 Task: Add the task  Create a new online platform for online art sales to the section DevOps Automation Sprint in the project ArchBridge and add a Due Date to the respective task as 2024/02/16
Action: Mouse moved to (1150, 613)
Screenshot: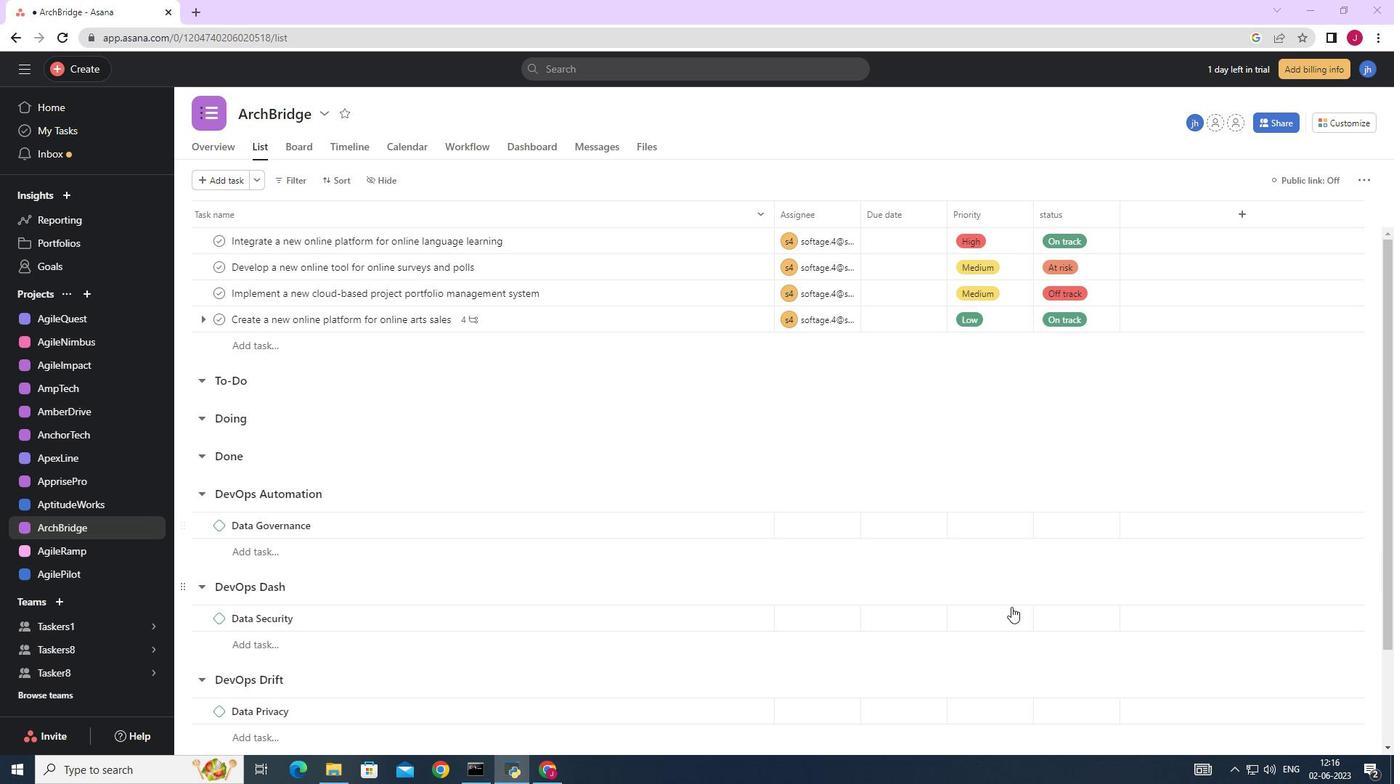 
Action: Mouse scrolled (1150, 614) with delta (0, 0)
Screenshot: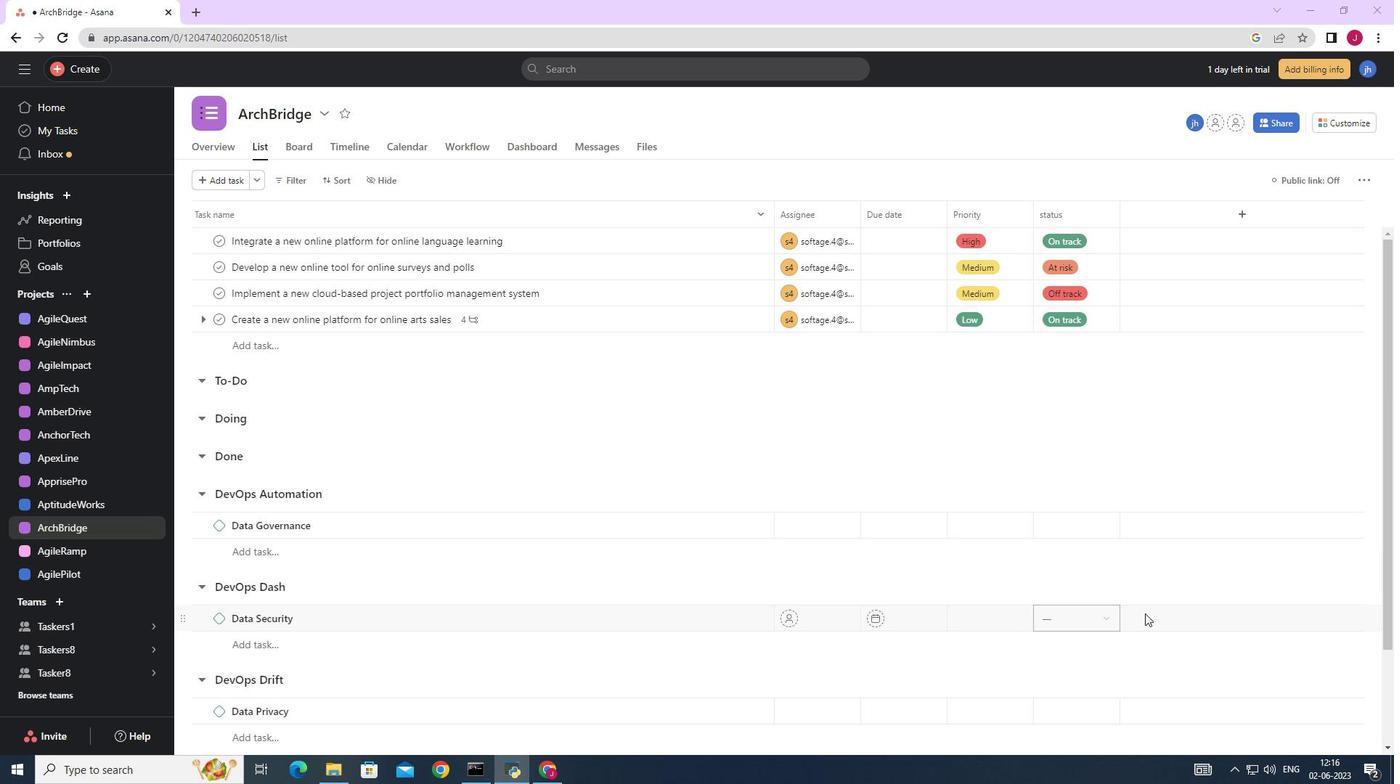 
Action: Mouse moved to (1150, 614)
Screenshot: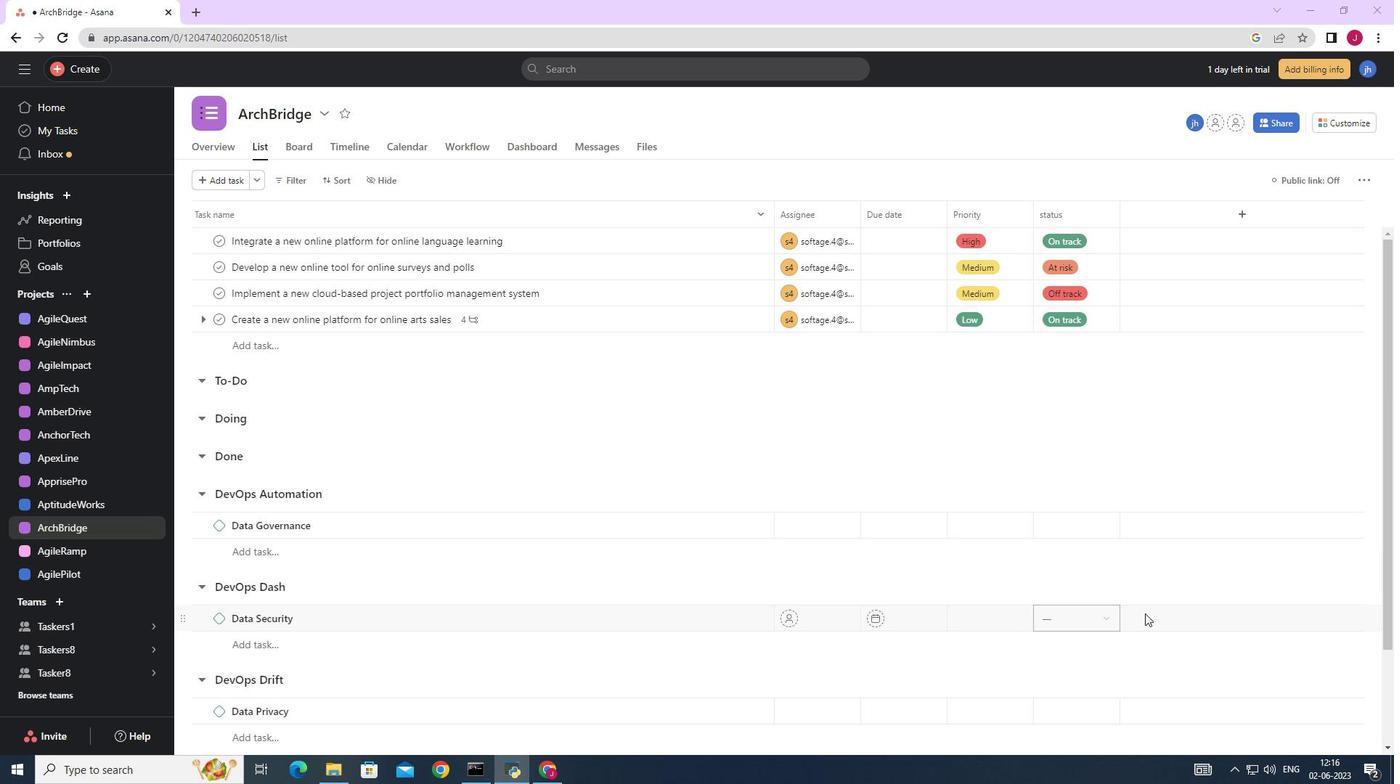 
Action: Mouse scrolled (1150, 615) with delta (0, 0)
Screenshot: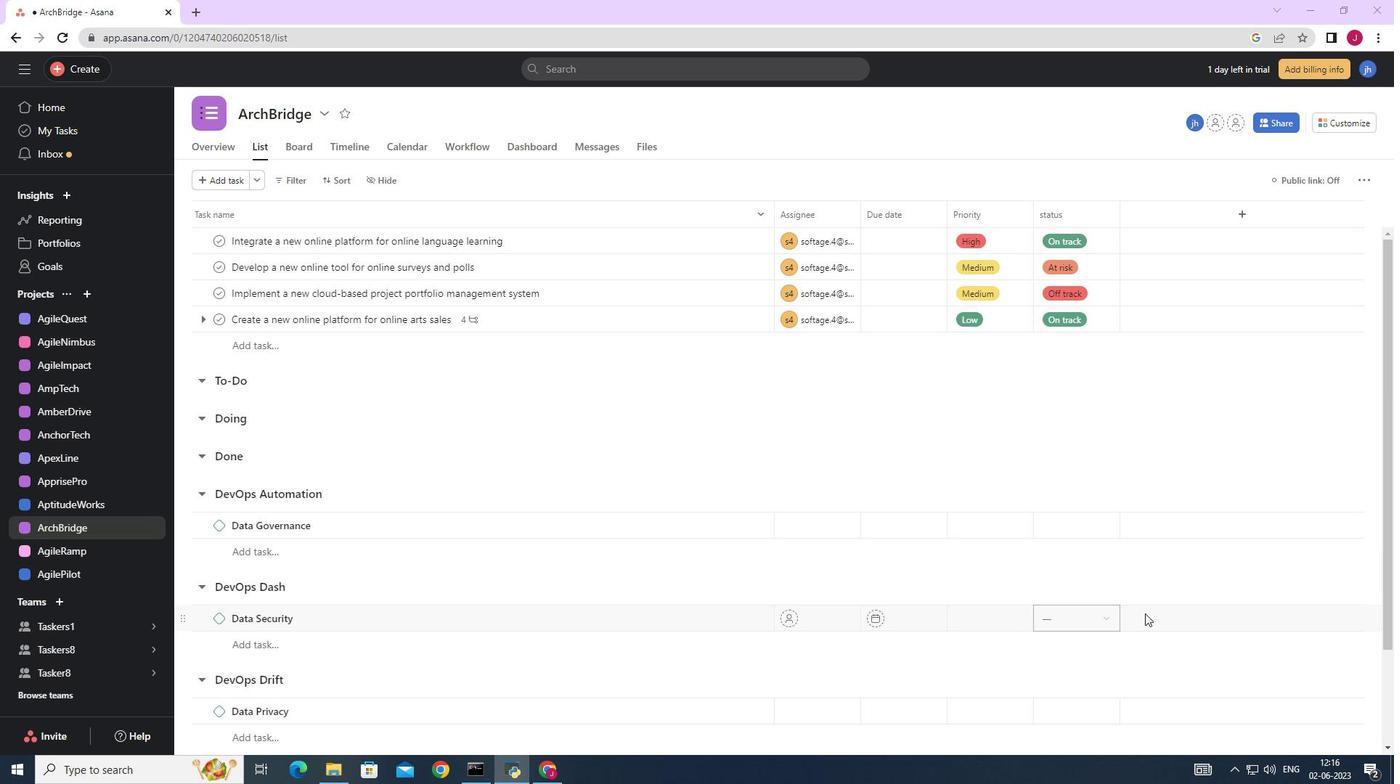 
Action: Mouse moved to (1149, 614)
Screenshot: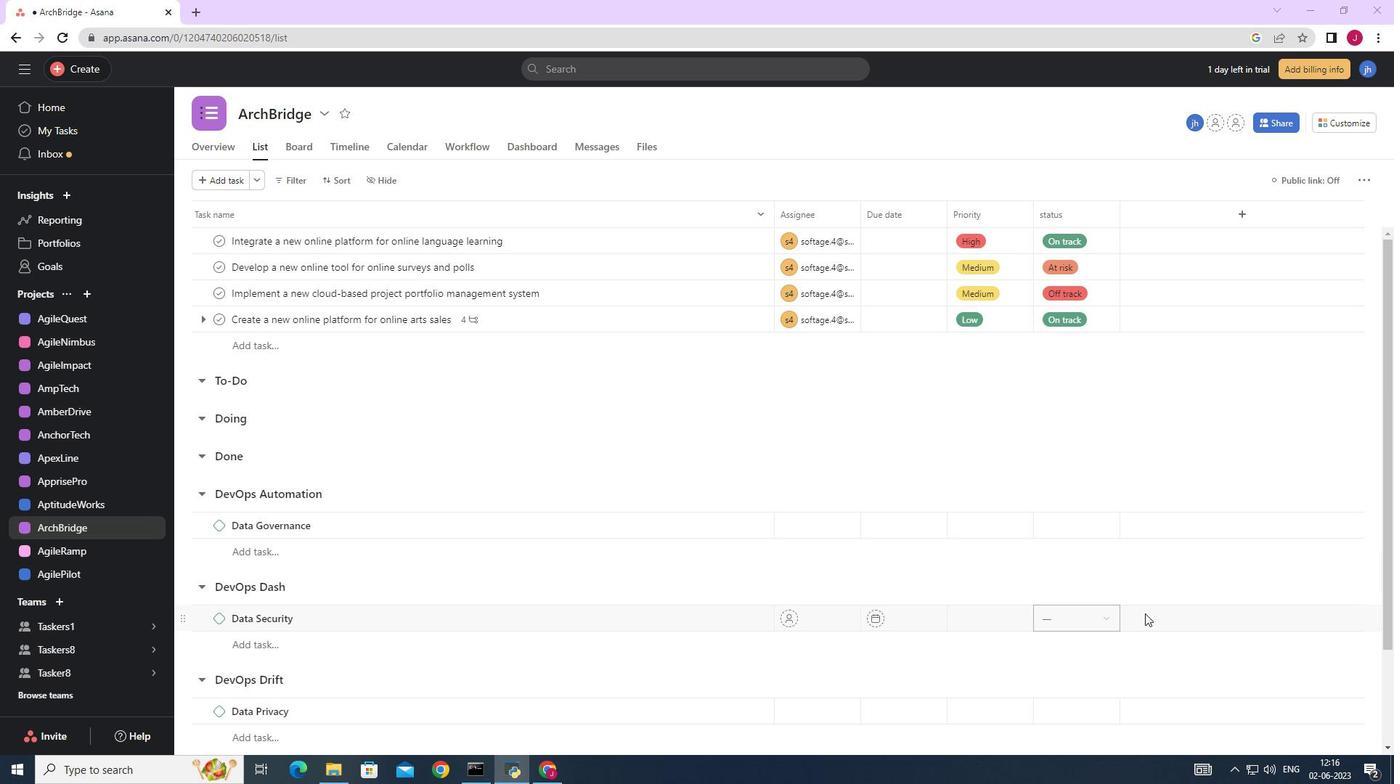 
Action: Mouse scrolled (1149, 615) with delta (0, 0)
Screenshot: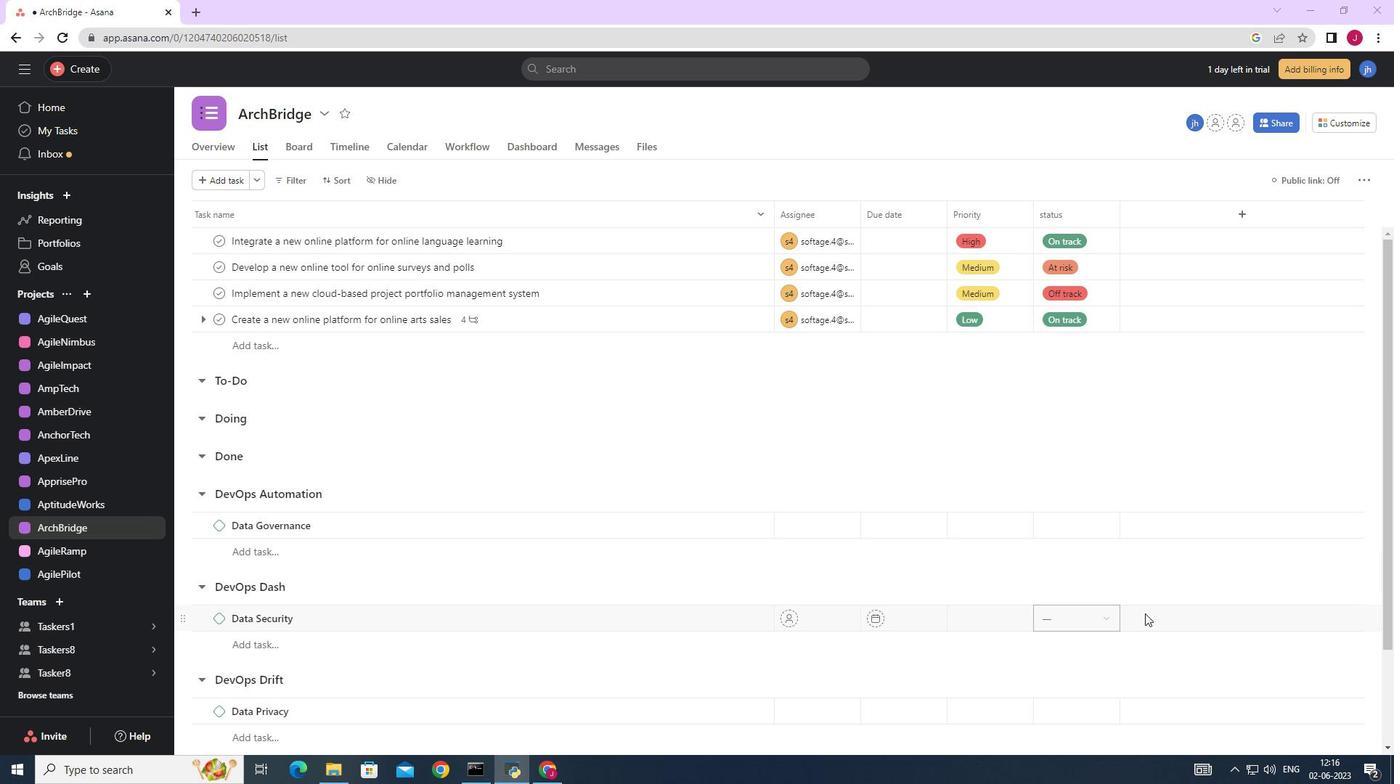 
Action: Mouse moved to (1049, 574)
Screenshot: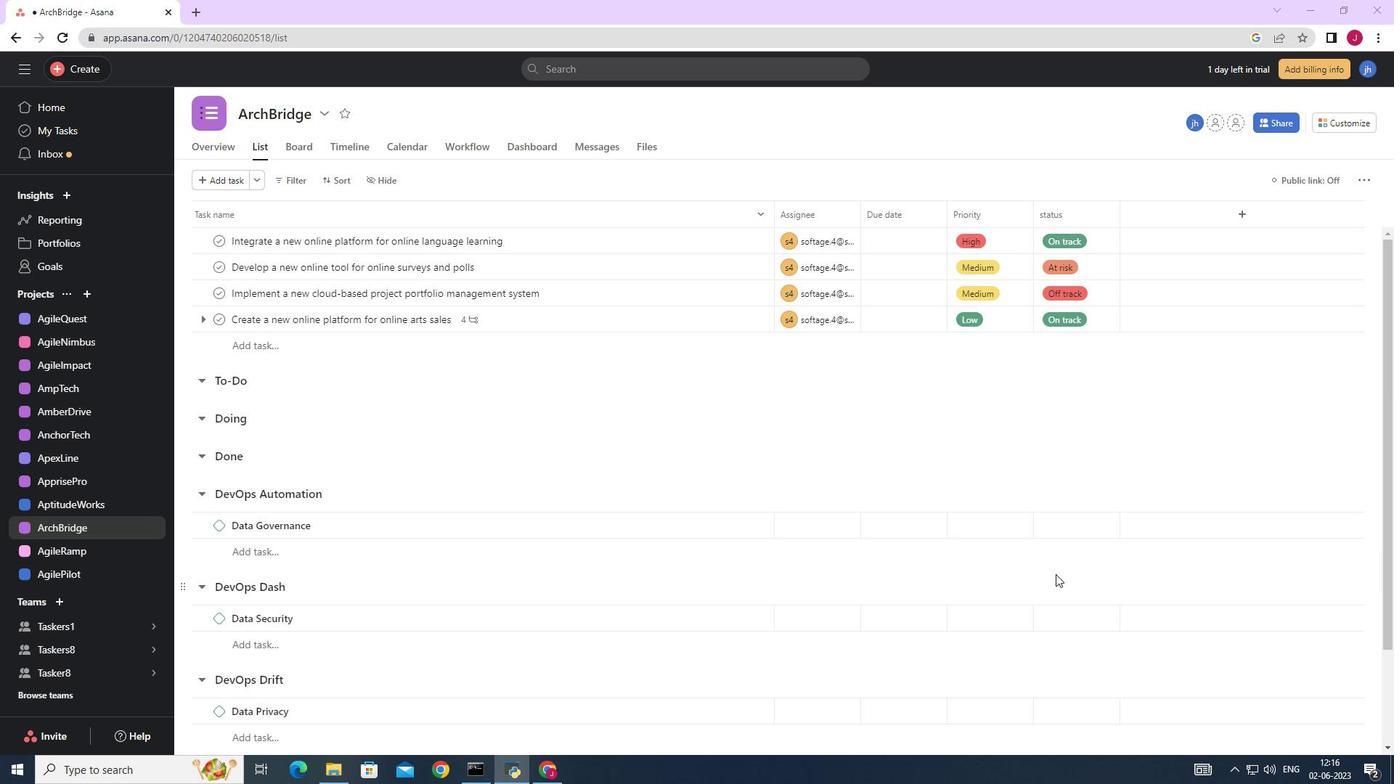 
Action: Mouse scrolled (1049, 573) with delta (0, 0)
Screenshot: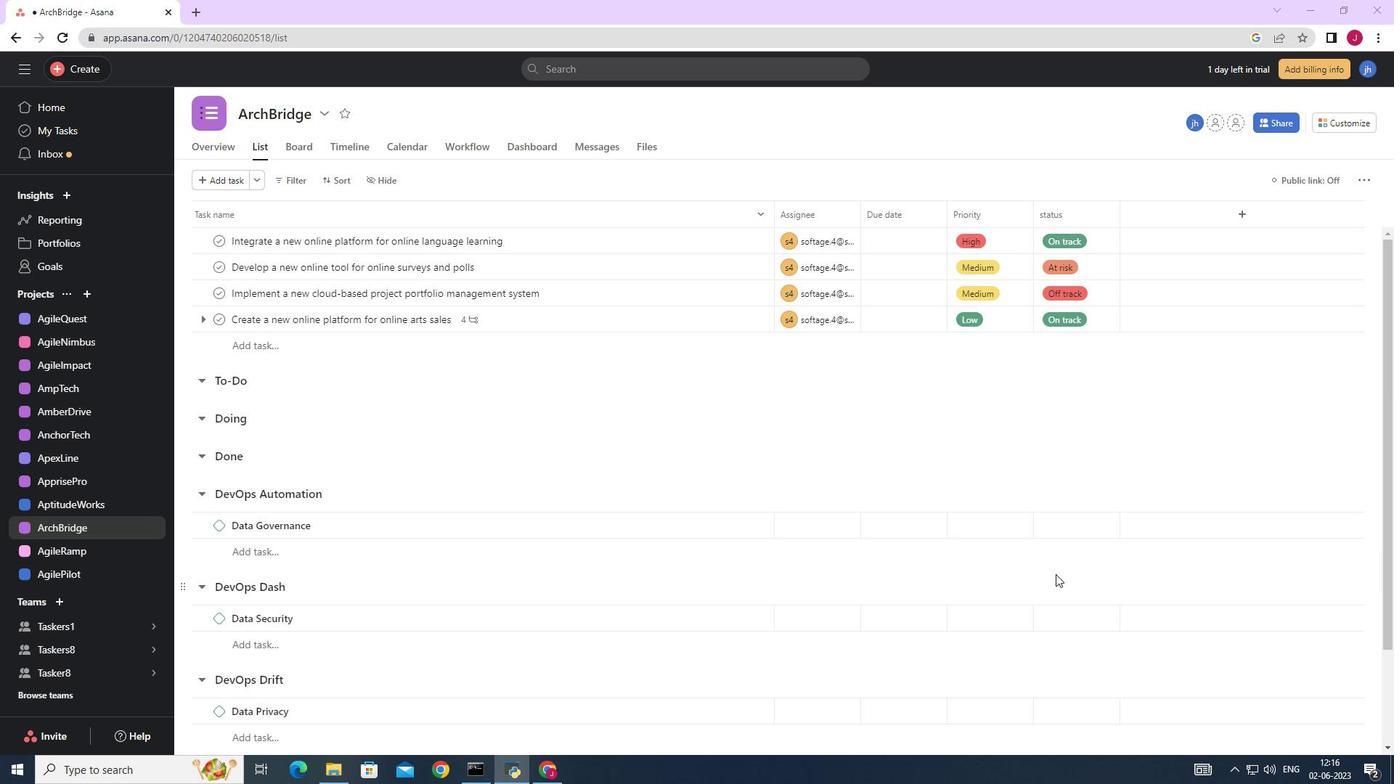 
Action: Mouse scrolled (1049, 573) with delta (0, 0)
Screenshot: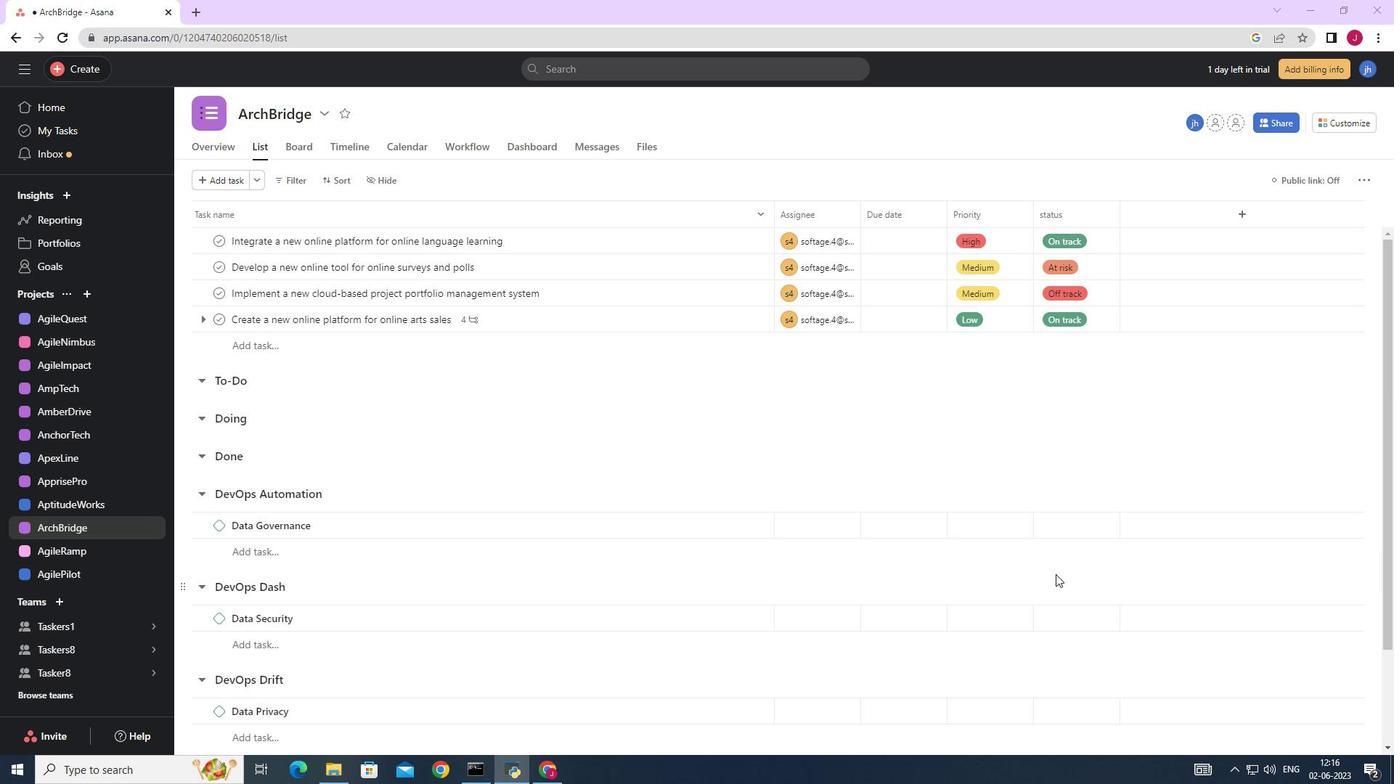 
Action: Mouse scrolled (1049, 573) with delta (0, 0)
Screenshot: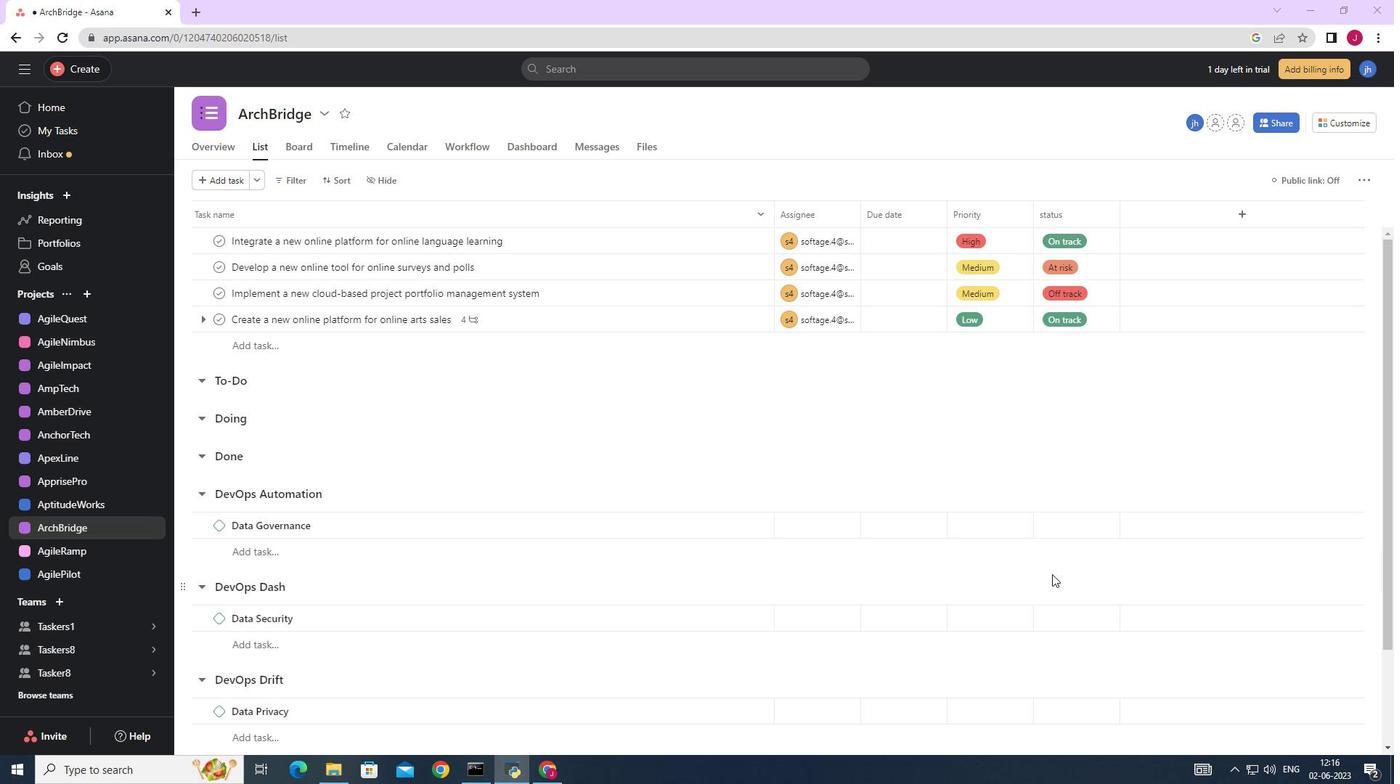 
Action: Mouse scrolled (1049, 573) with delta (0, 0)
Screenshot: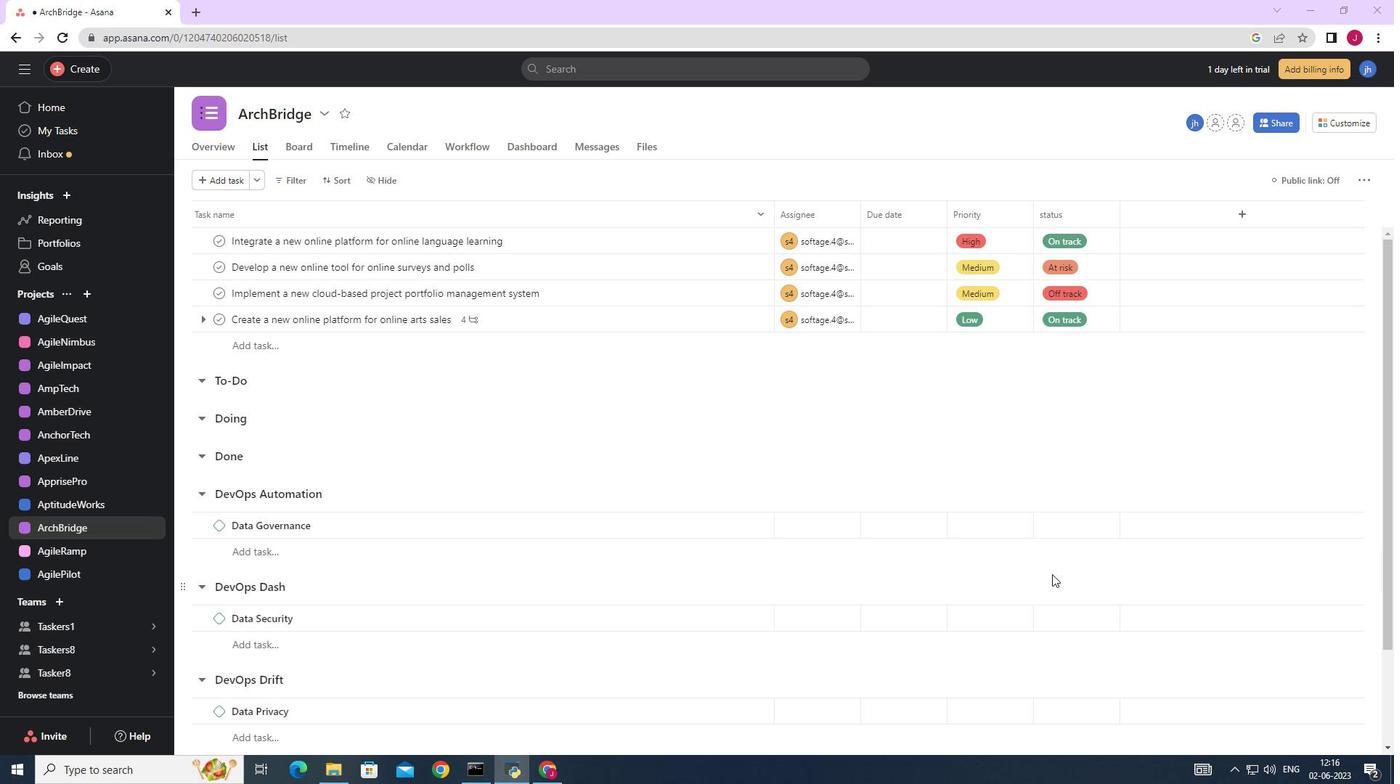 
Action: Mouse moved to (727, 554)
Screenshot: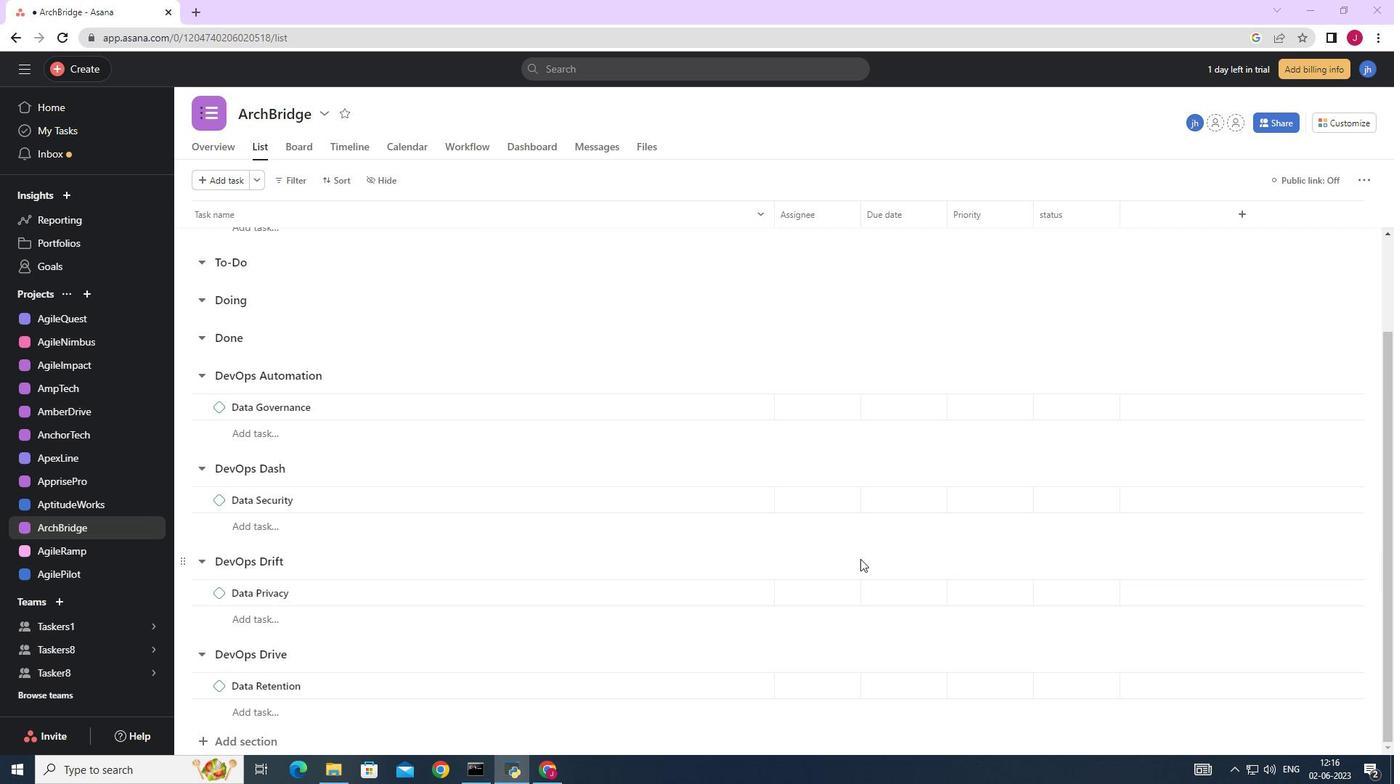 
Action: Mouse scrolled (727, 555) with delta (0, 0)
Screenshot: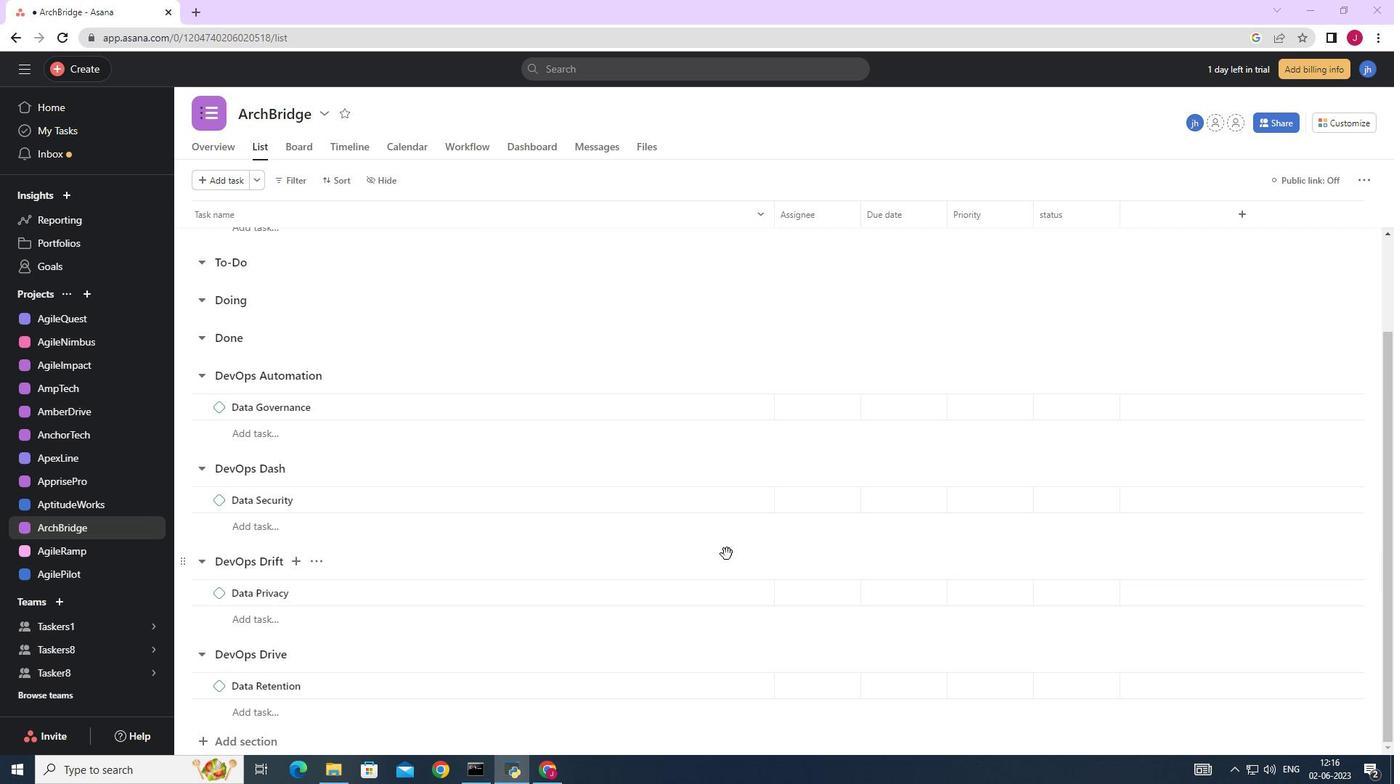 
Action: Mouse scrolled (727, 555) with delta (0, 0)
Screenshot: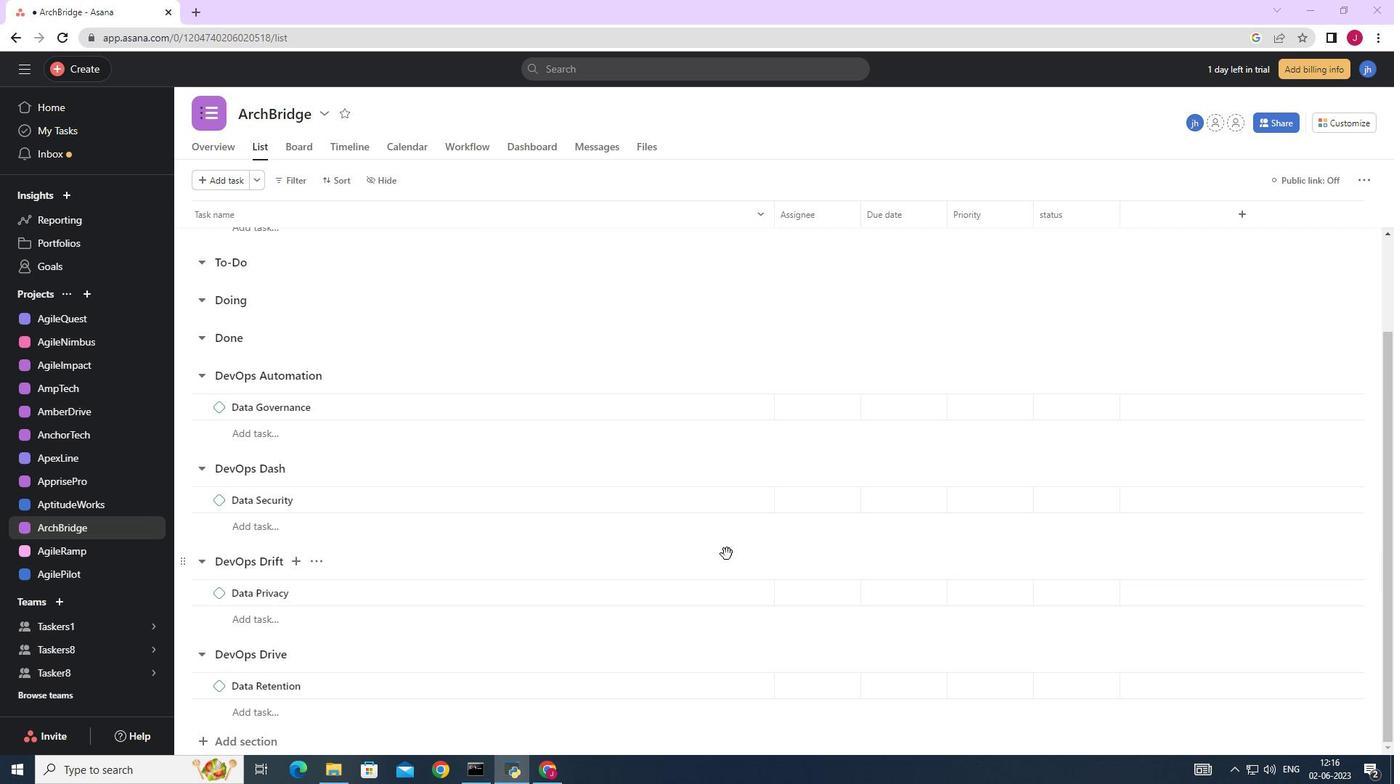 
Action: Mouse scrolled (727, 555) with delta (0, 0)
Screenshot: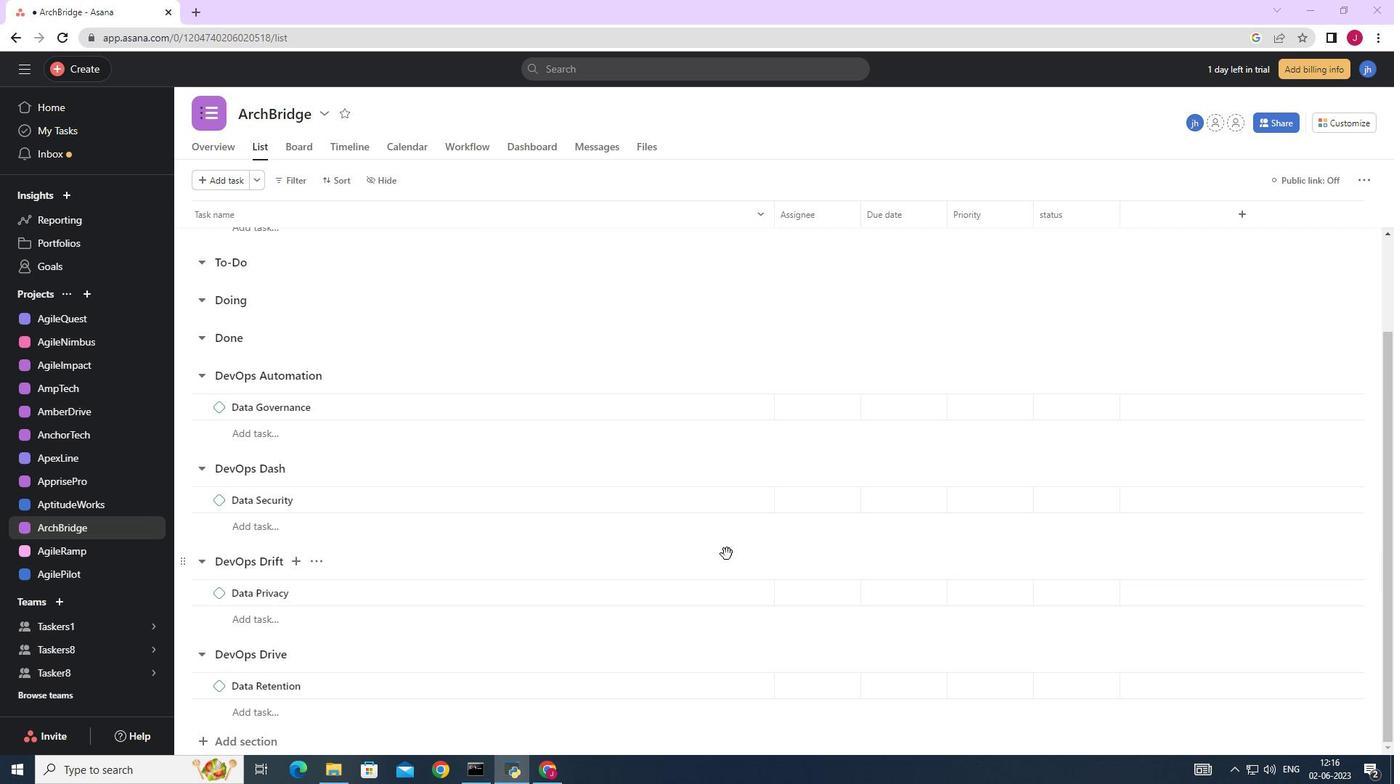 
Action: Mouse moved to (726, 554)
Screenshot: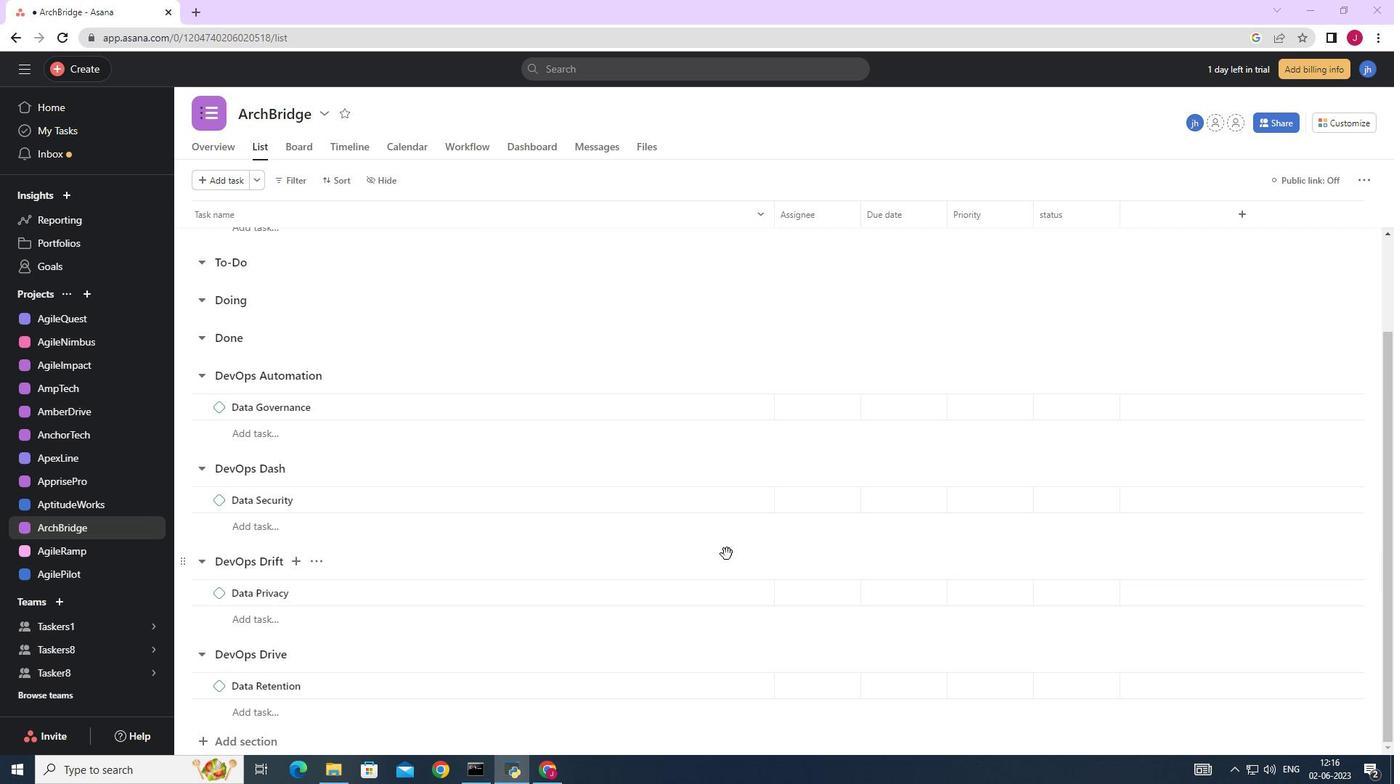 
Action: Mouse scrolled (726, 555) with delta (0, 0)
Screenshot: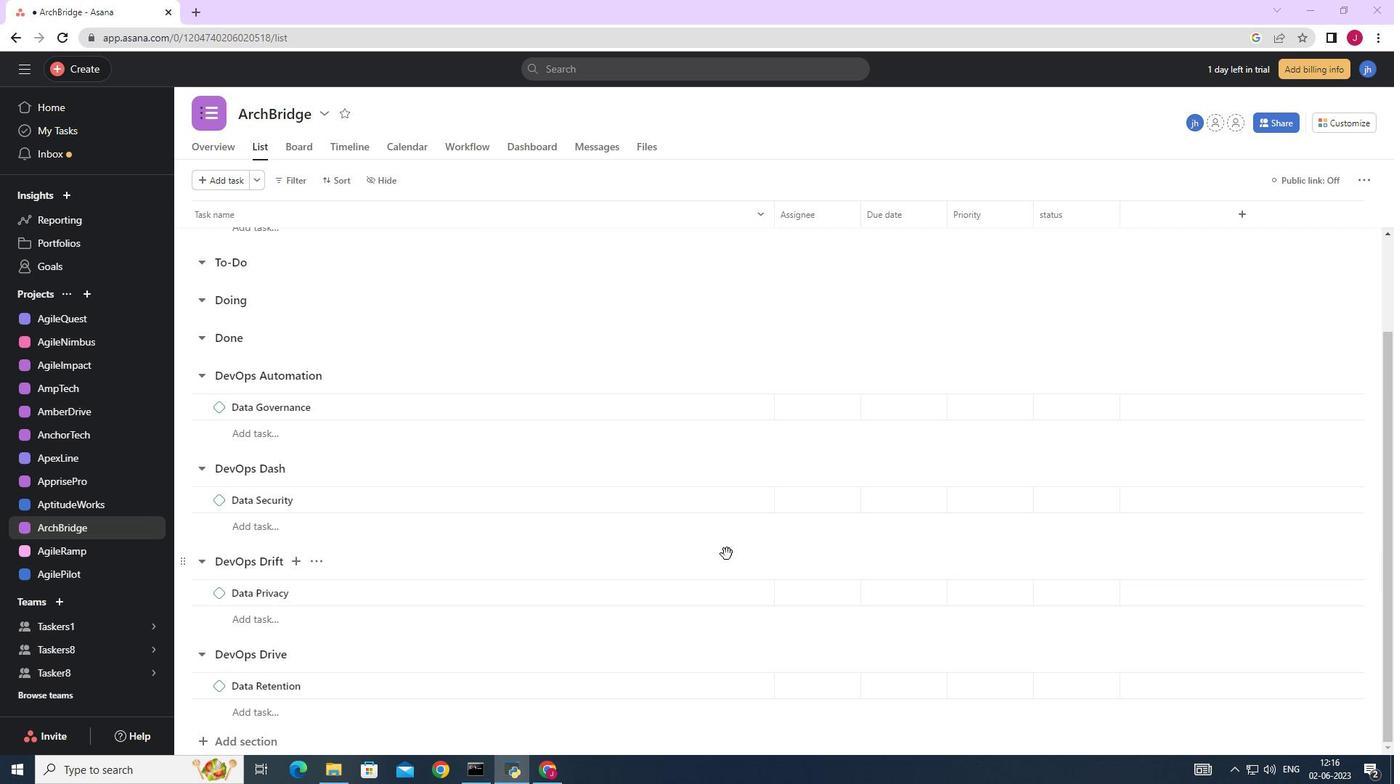 
Action: Mouse moved to (730, 319)
Screenshot: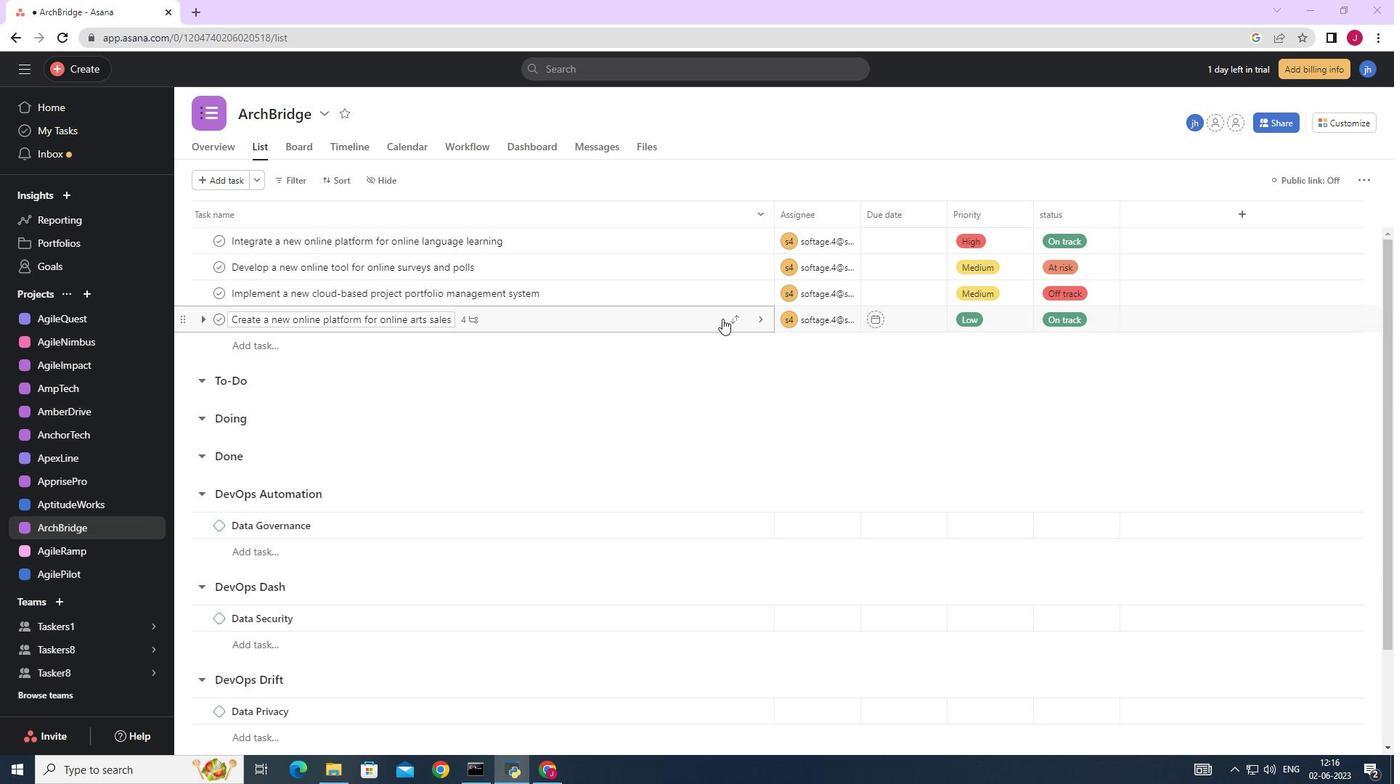 
Action: Mouse pressed left at (730, 319)
Screenshot: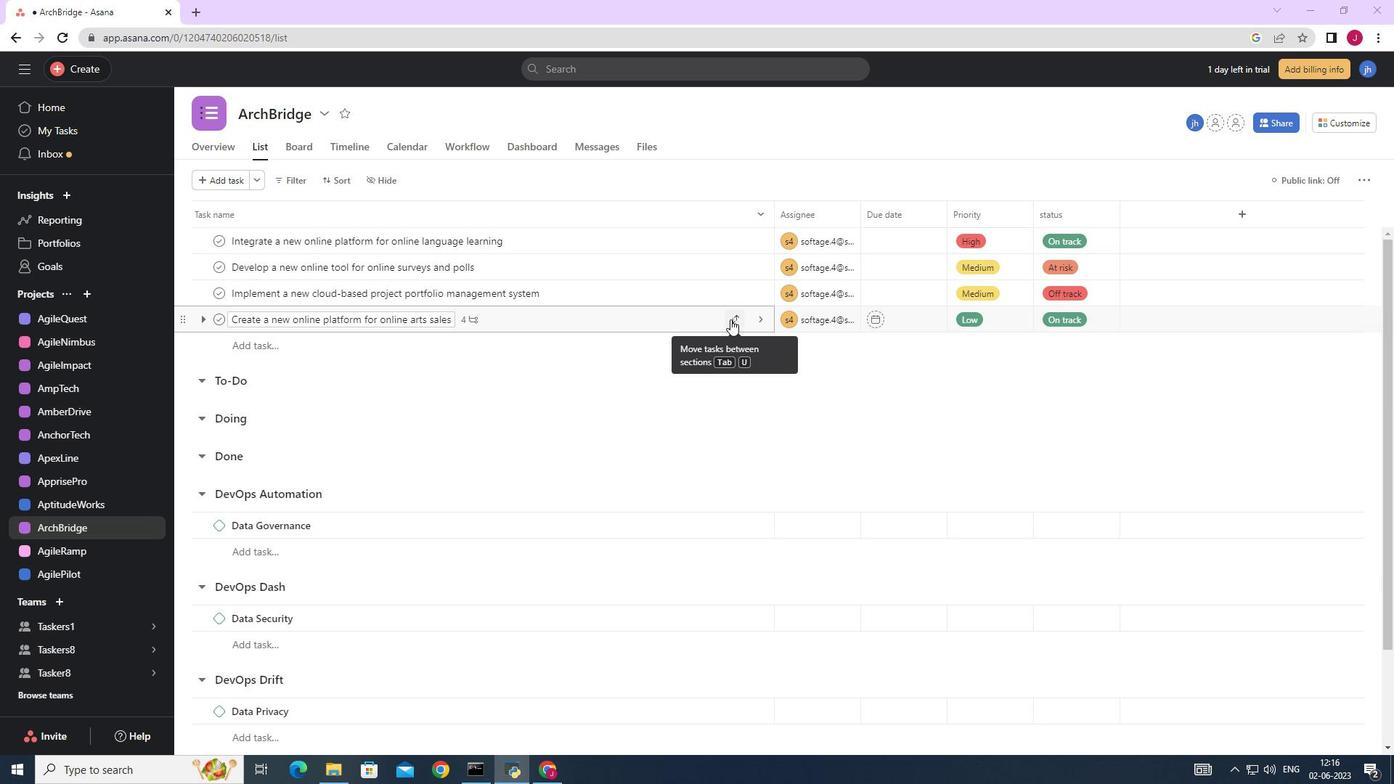 
Action: Mouse moved to (685, 480)
Screenshot: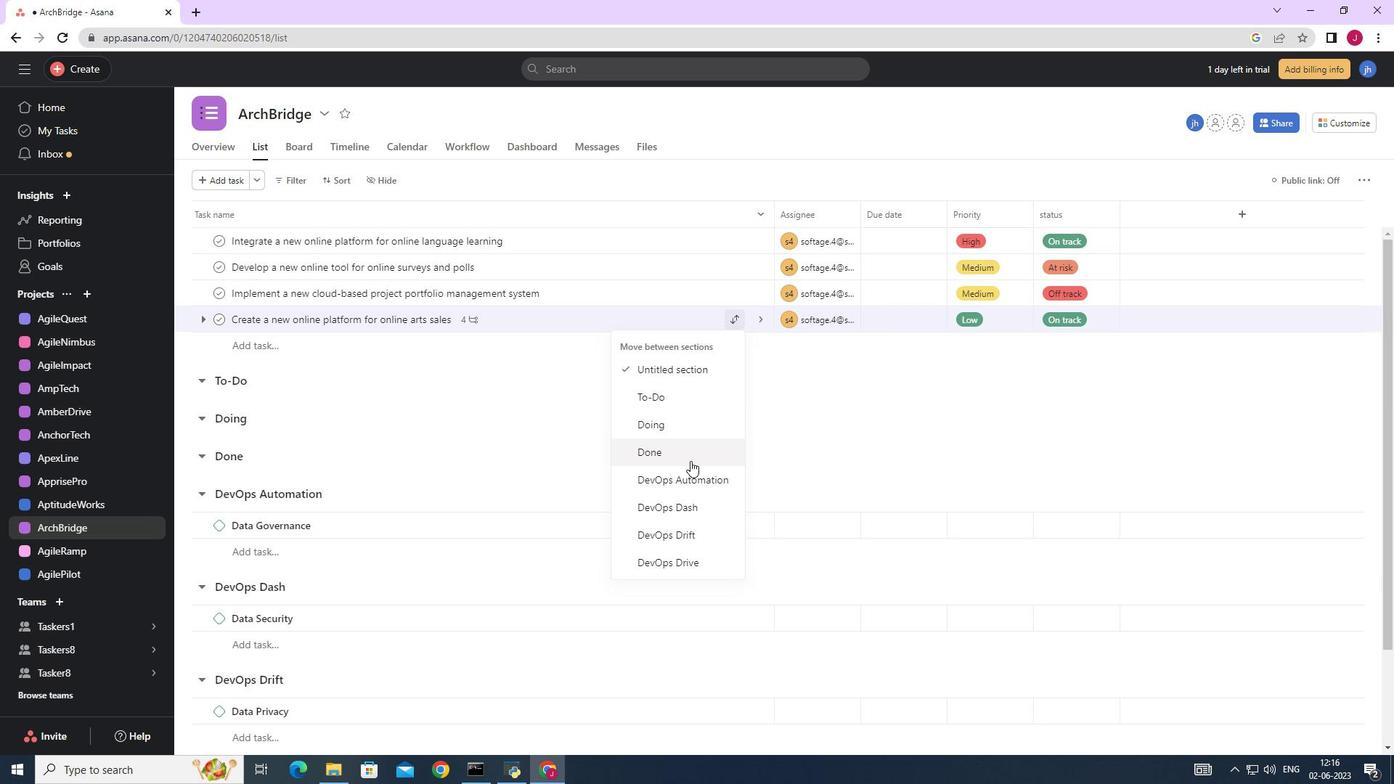 
Action: Mouse pressed left at (685, 480)
Screenshot: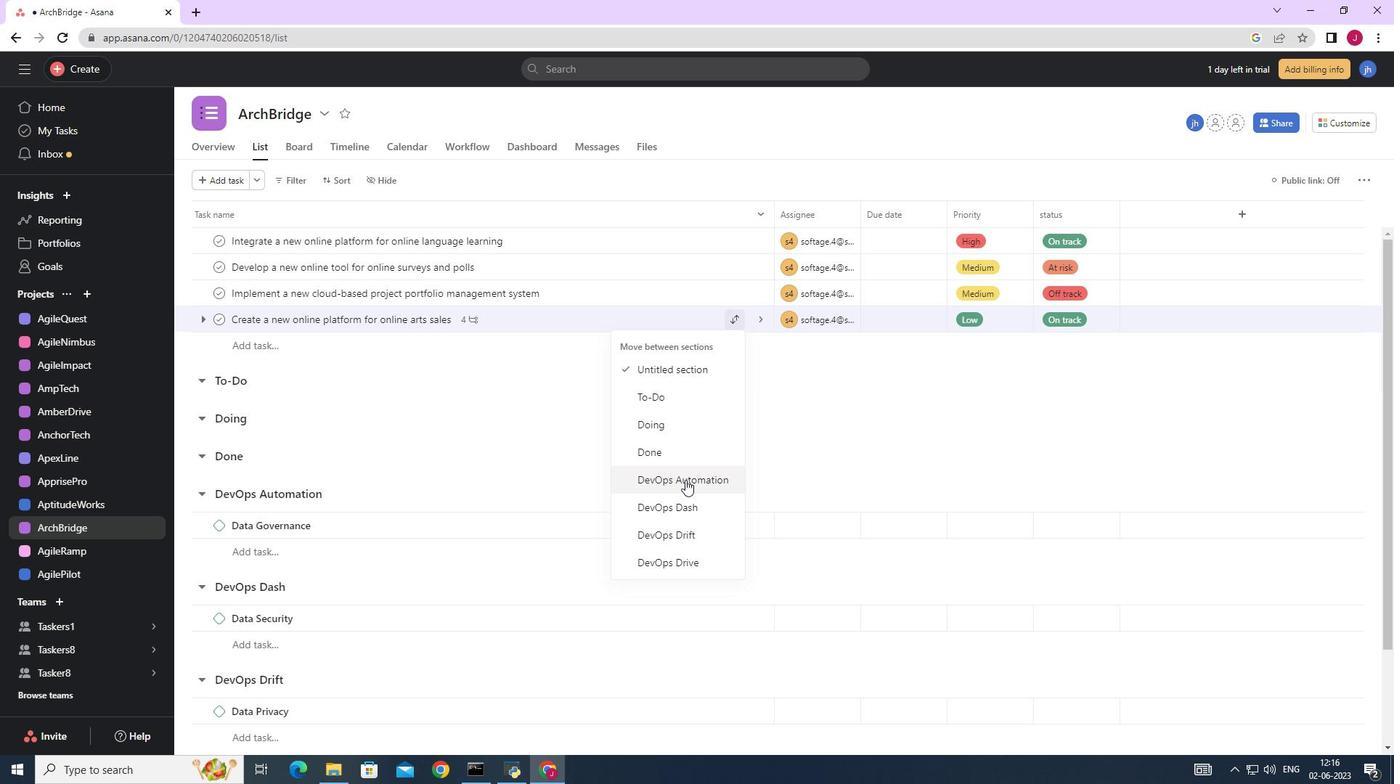 
Action: Mouse moved to (922, 501)
Screenshot: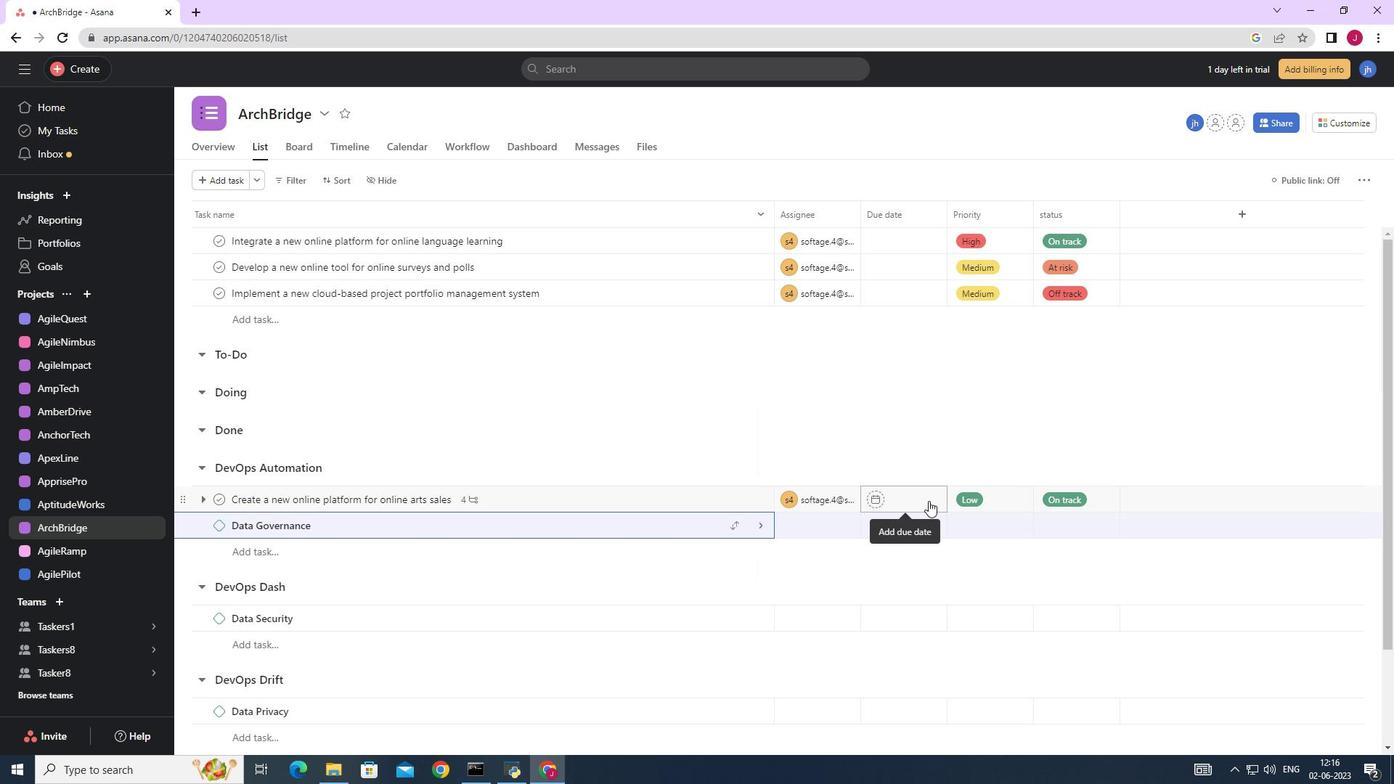 
Action: Mouse pressed left at (922, 501)
Screenshot: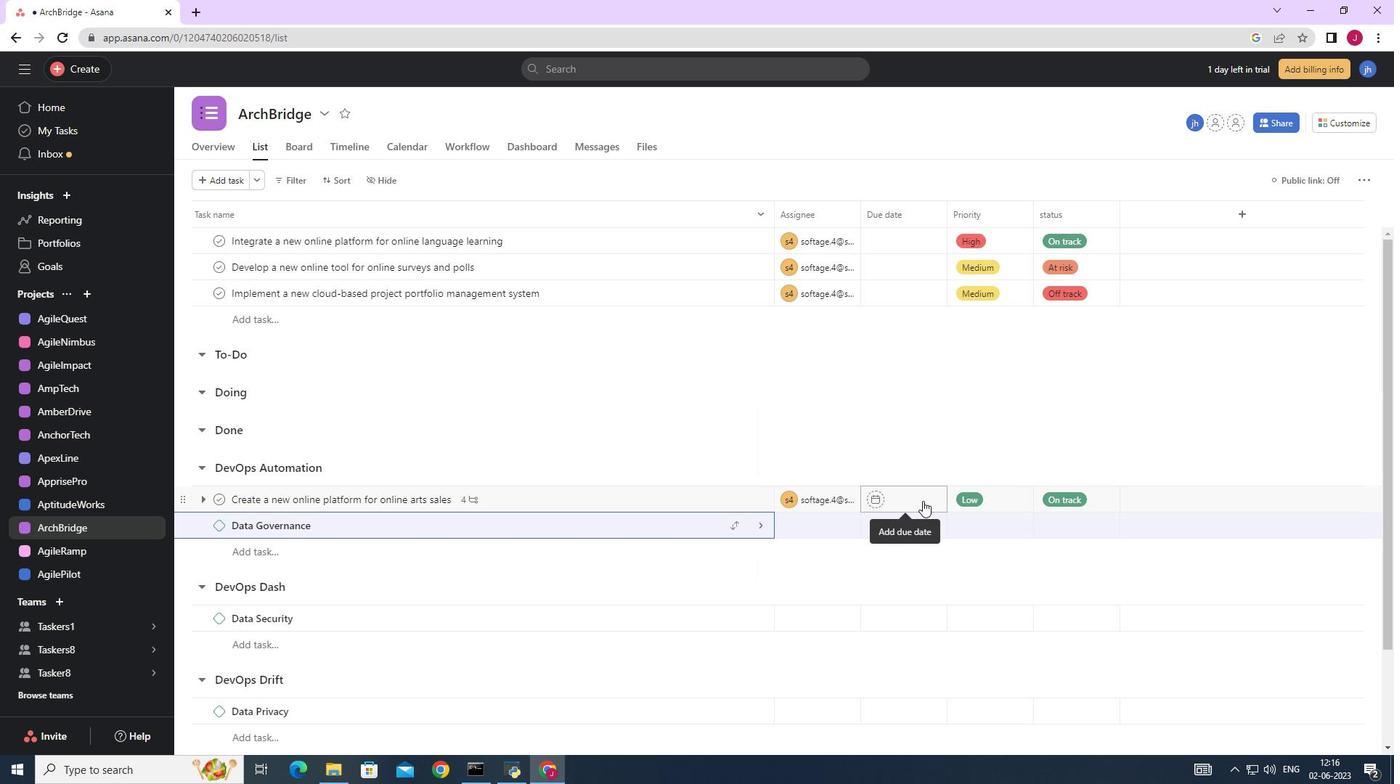 
Action: Mouse moved to (1056, 265)
Screenshot: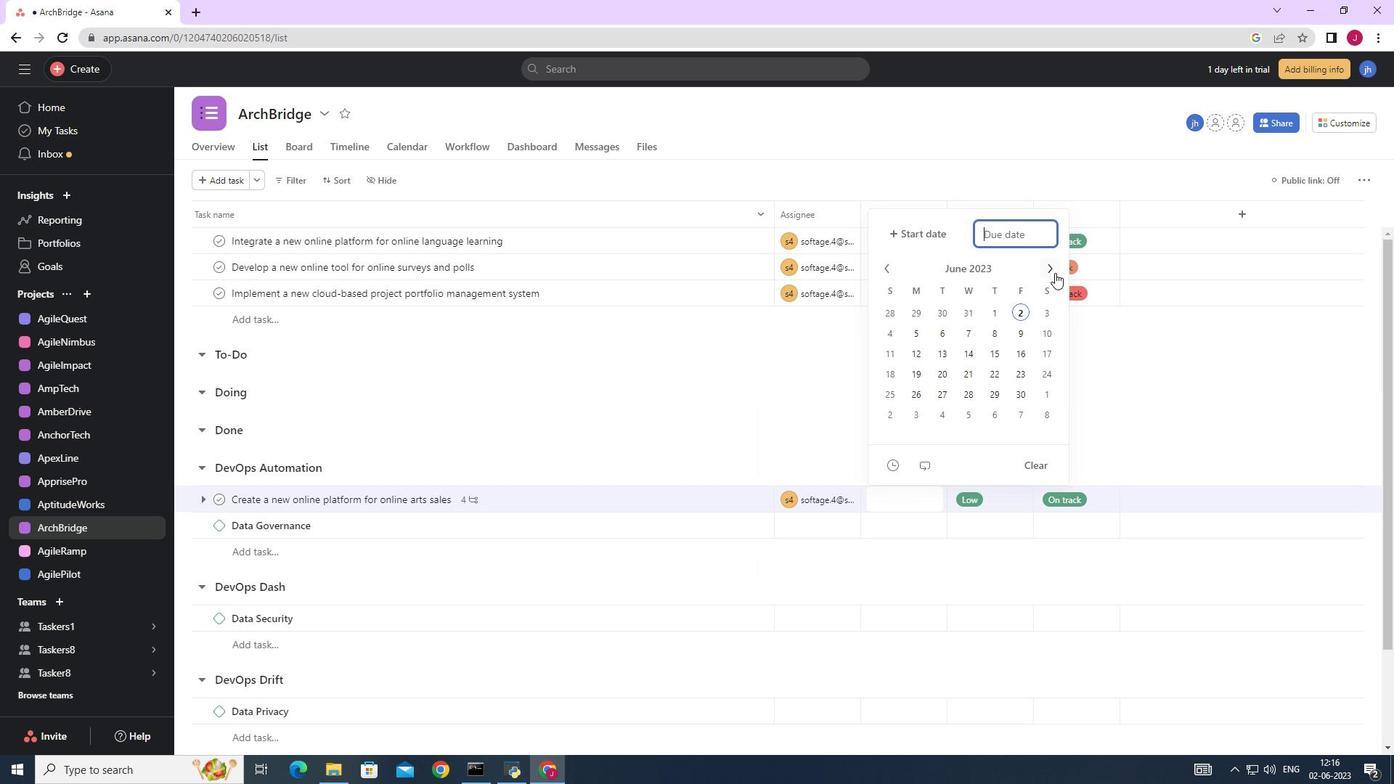 
Action: Mouse pressed left at (1056, 265)
Screenshot: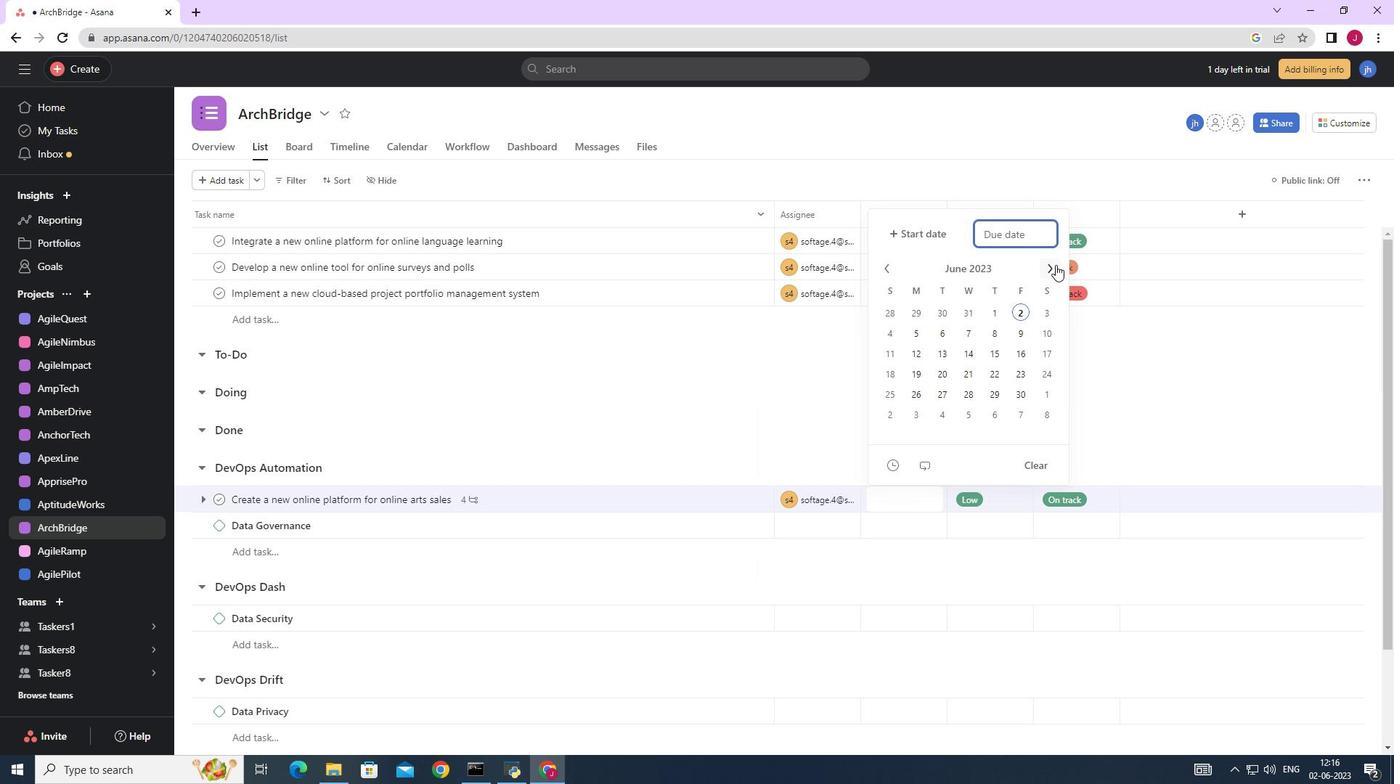 
Action: Mouse pressed left at (1056, 265)
Screenshot: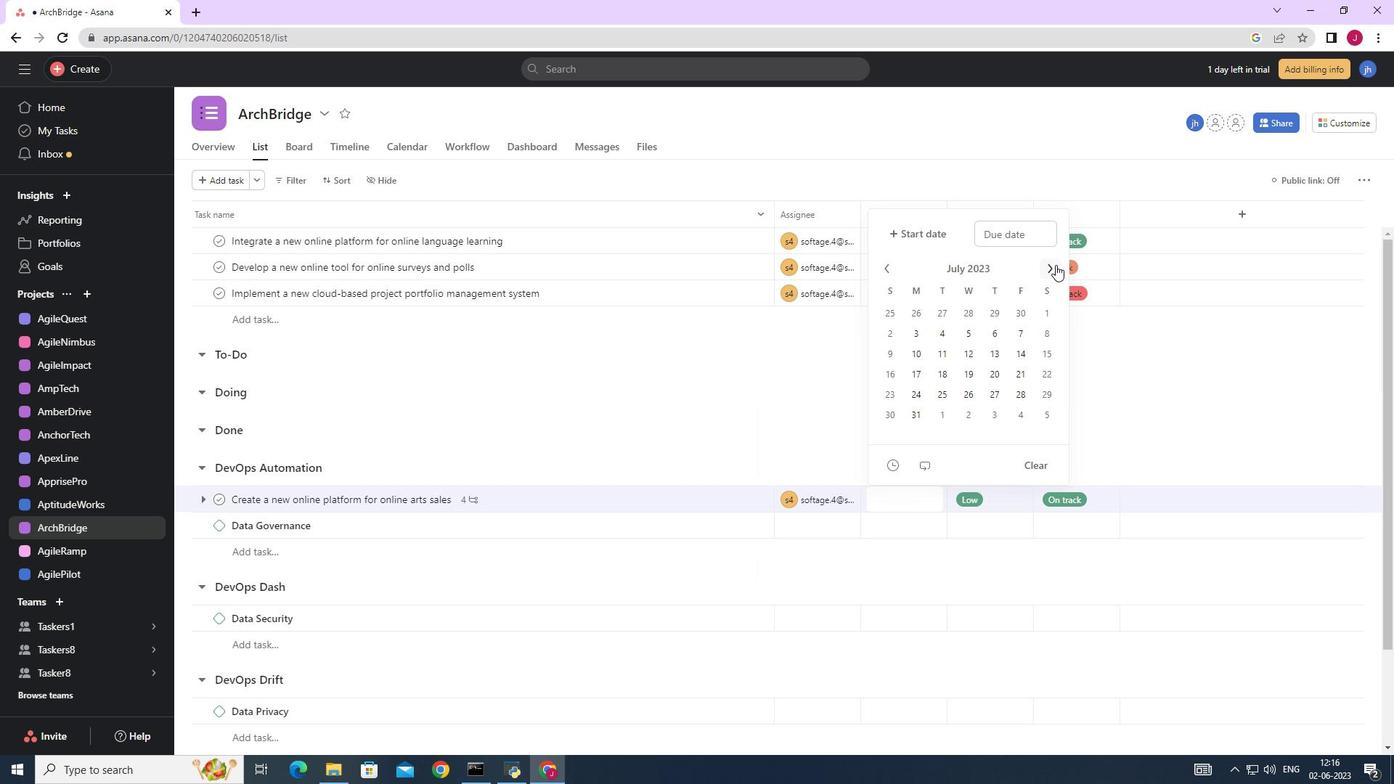 
Action: Mouse pressed left at (1056, 265)
Screenshot: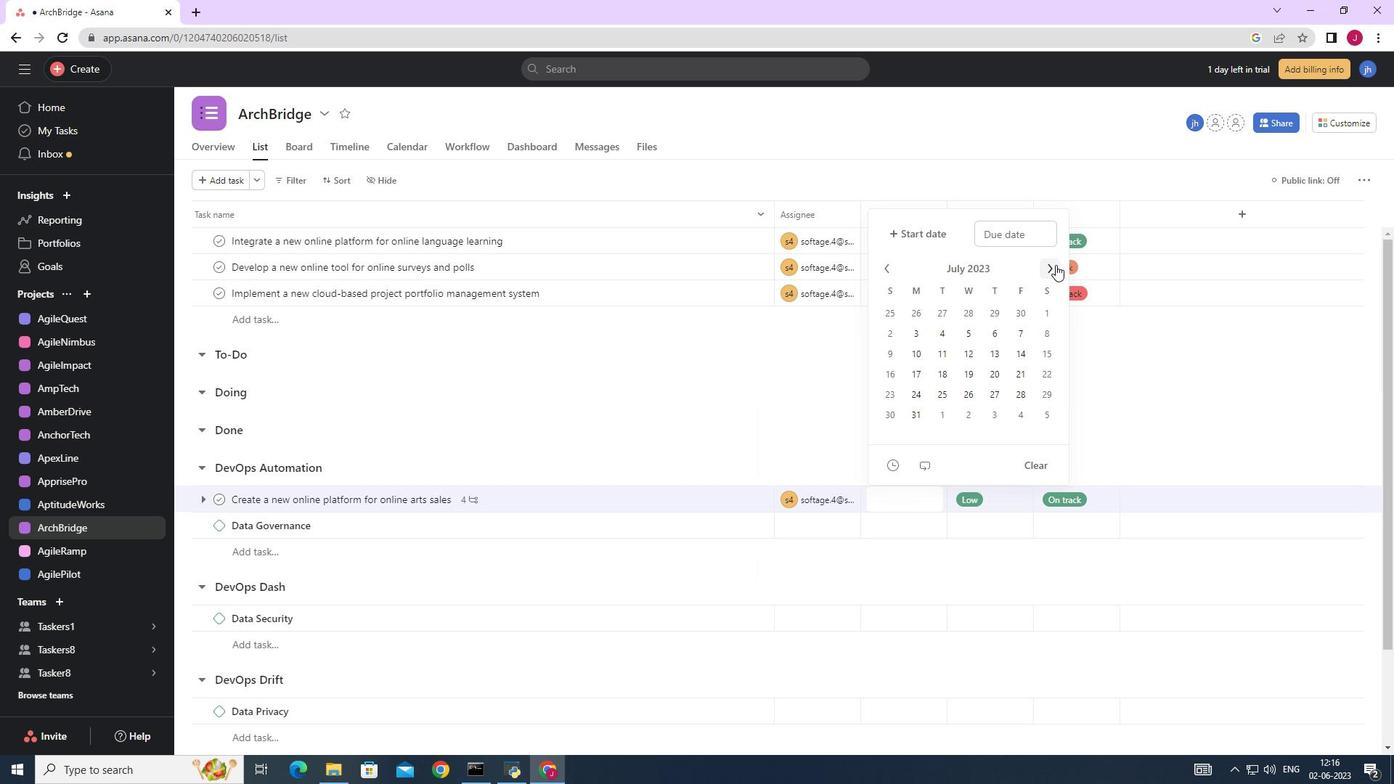 
Action: Mouse pressed left at (1056, 265)
Screenshot: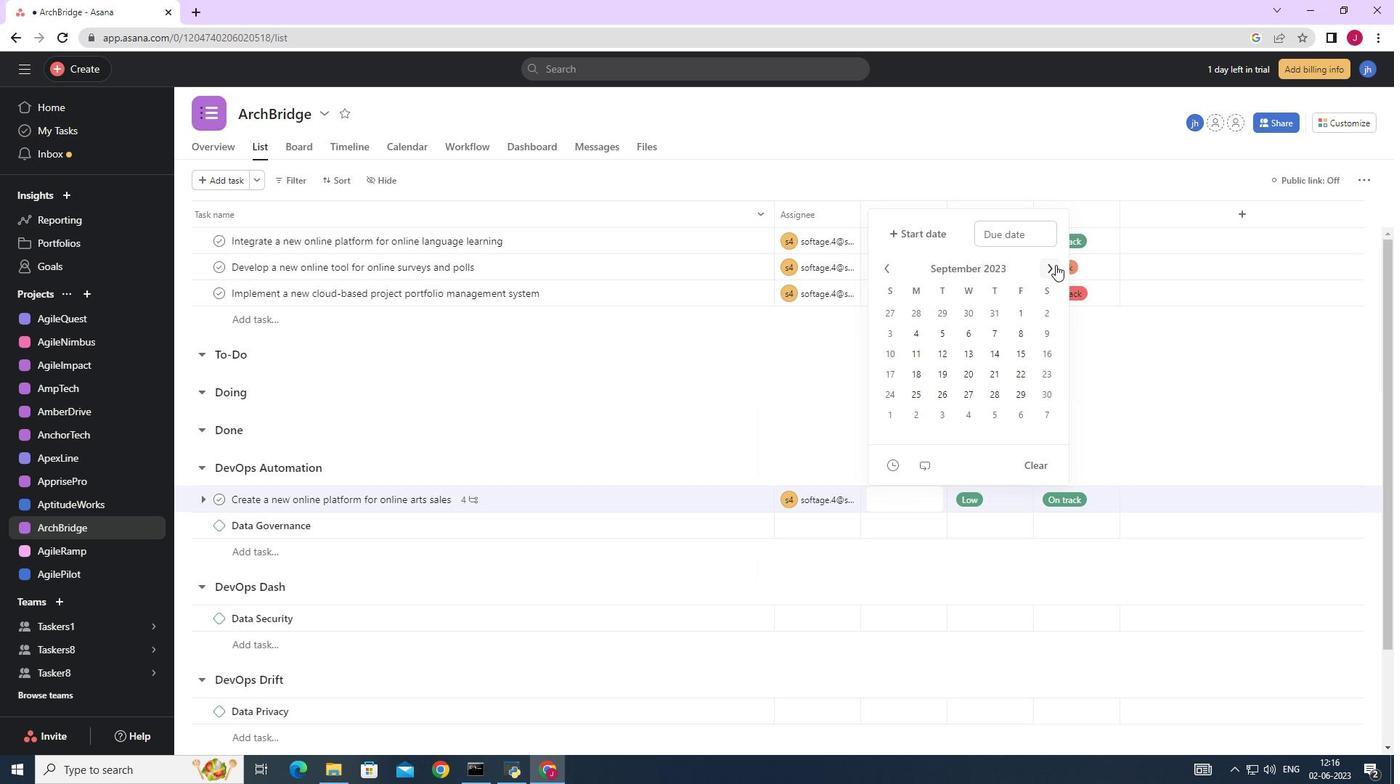 
Action: Mouse pressed left at (1056, 265)
Screenshot: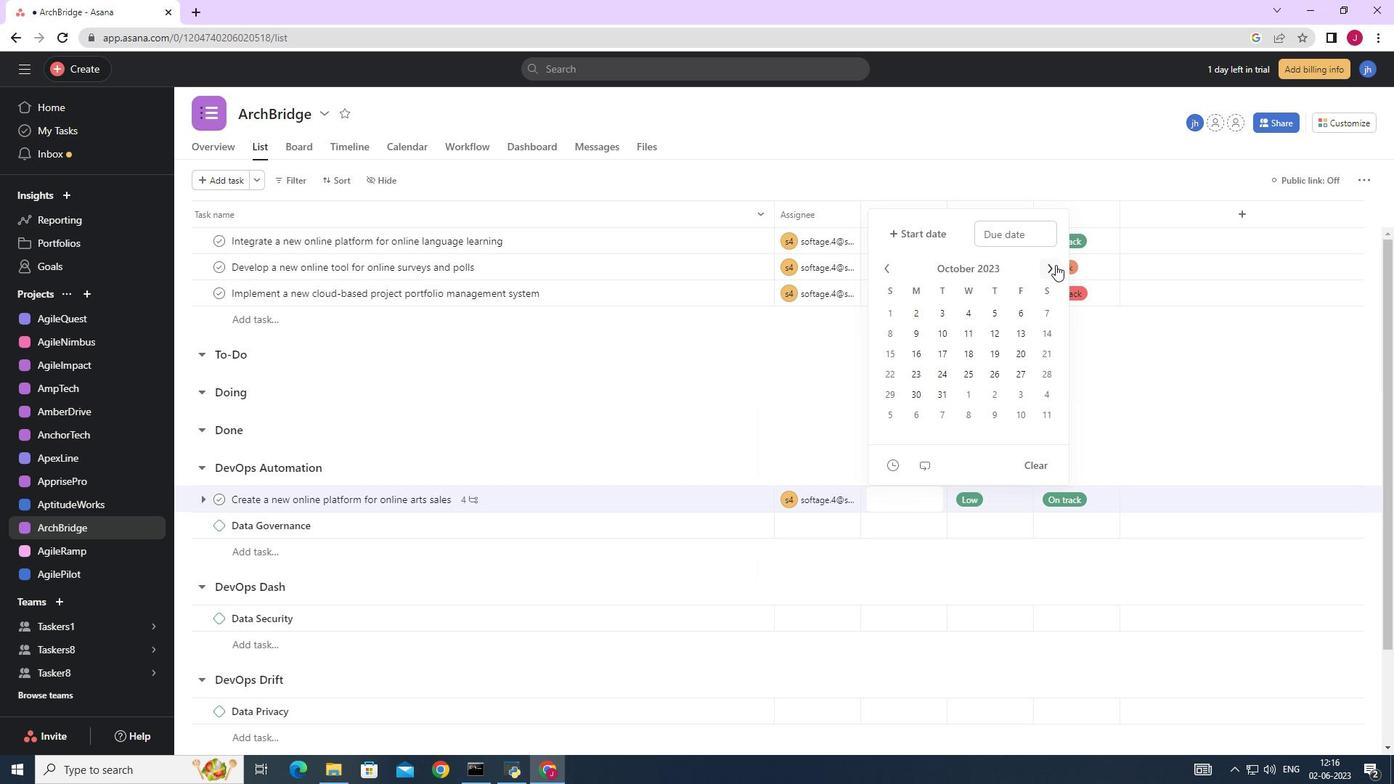 
Action: Mouse pressed left at (1056, 265)
Screenshot: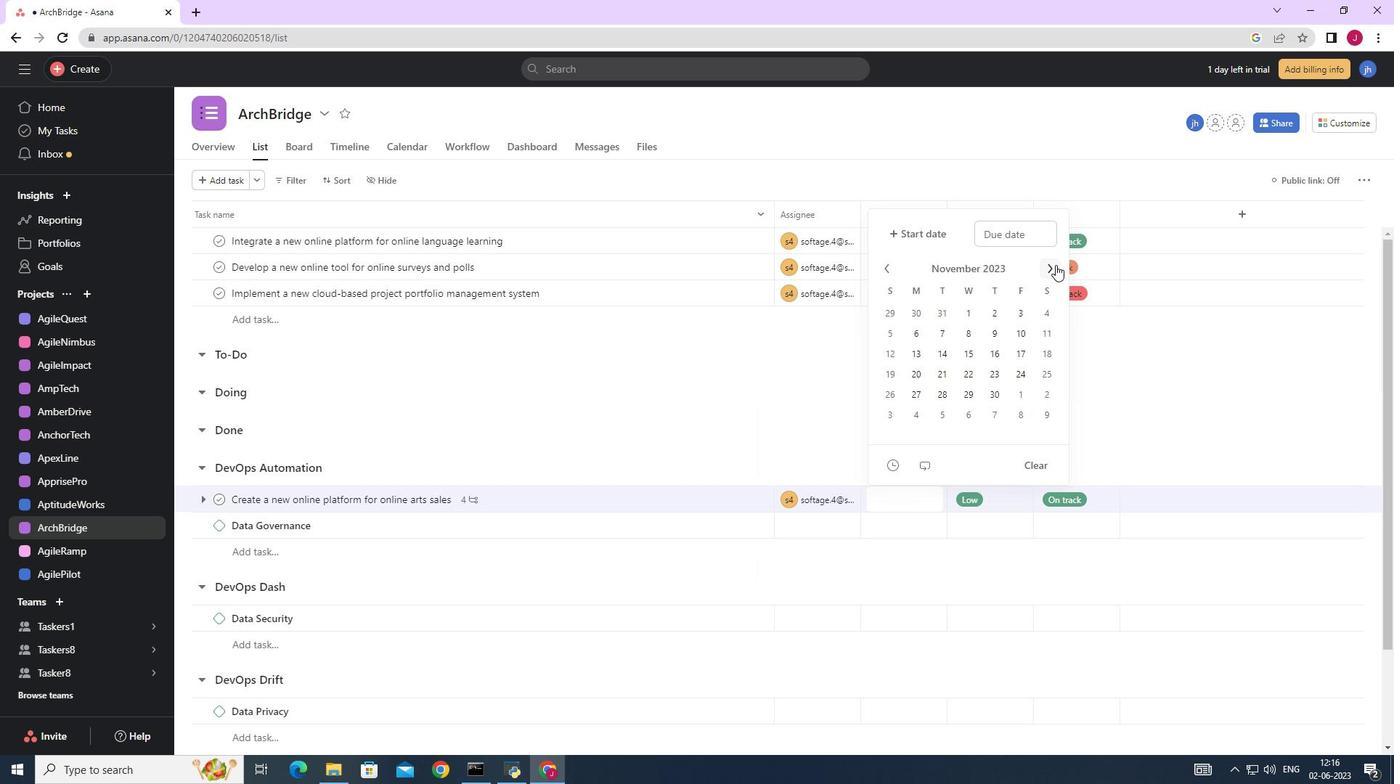
Action: Mouse pressed left at (1056, 265)
Screenshot: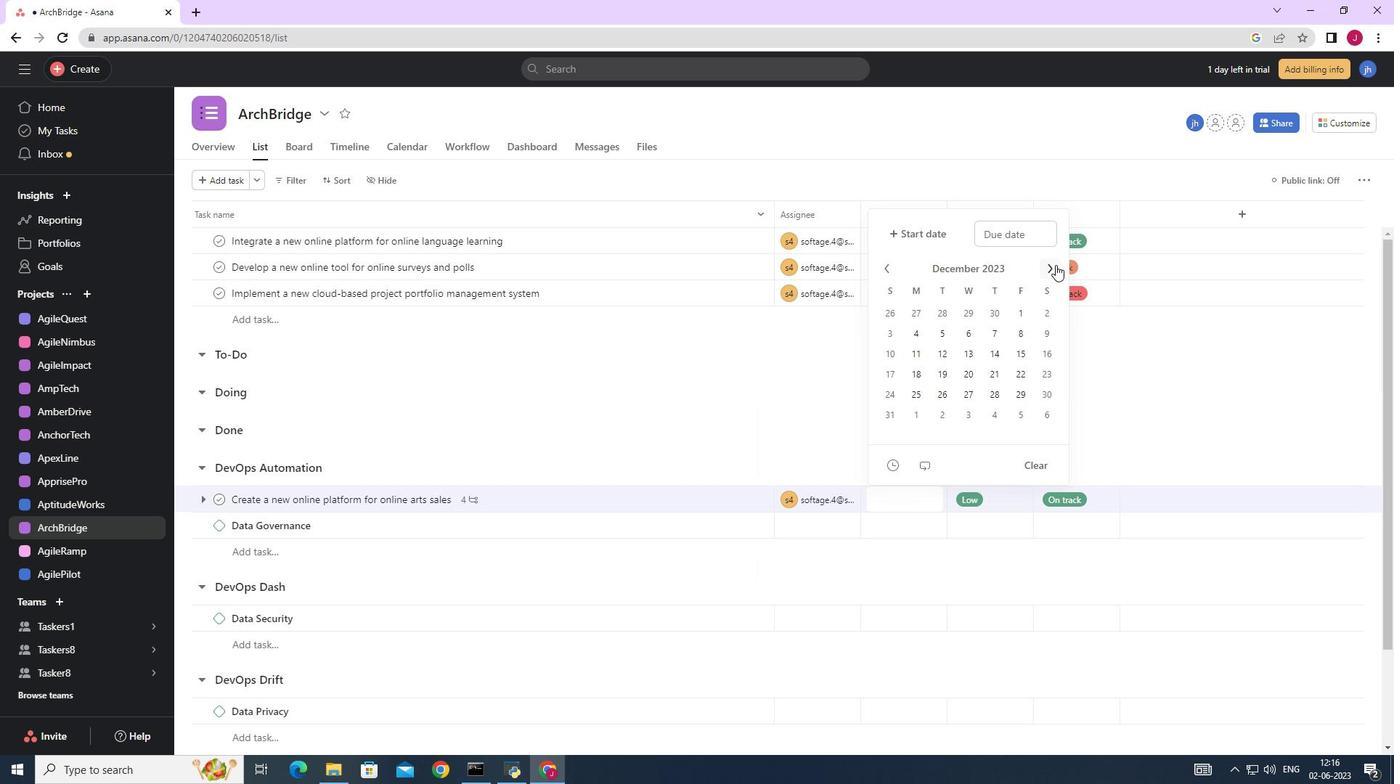 
Action: Mouse pressed left at (1056, 265)
Screenshot: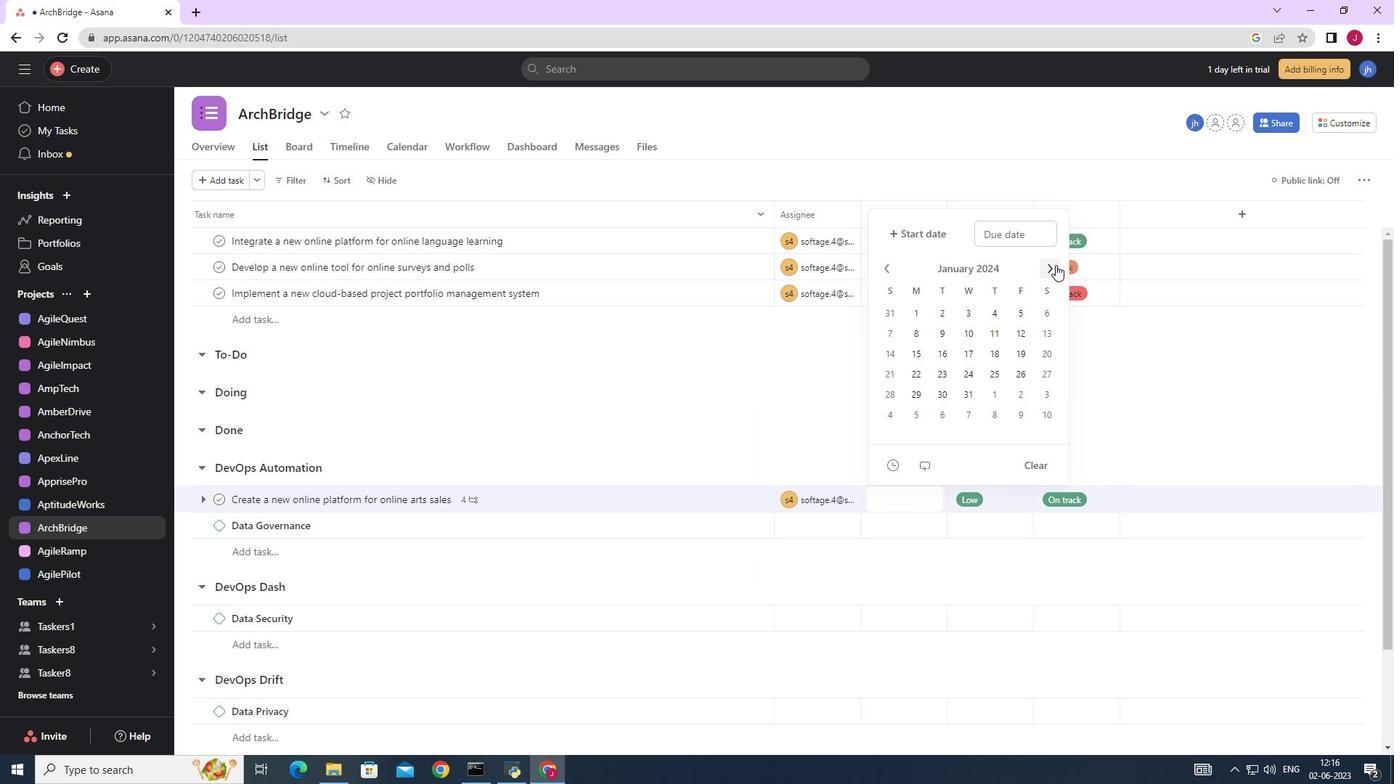
Action: Mouse moved to (1022, 353)
Screenshot: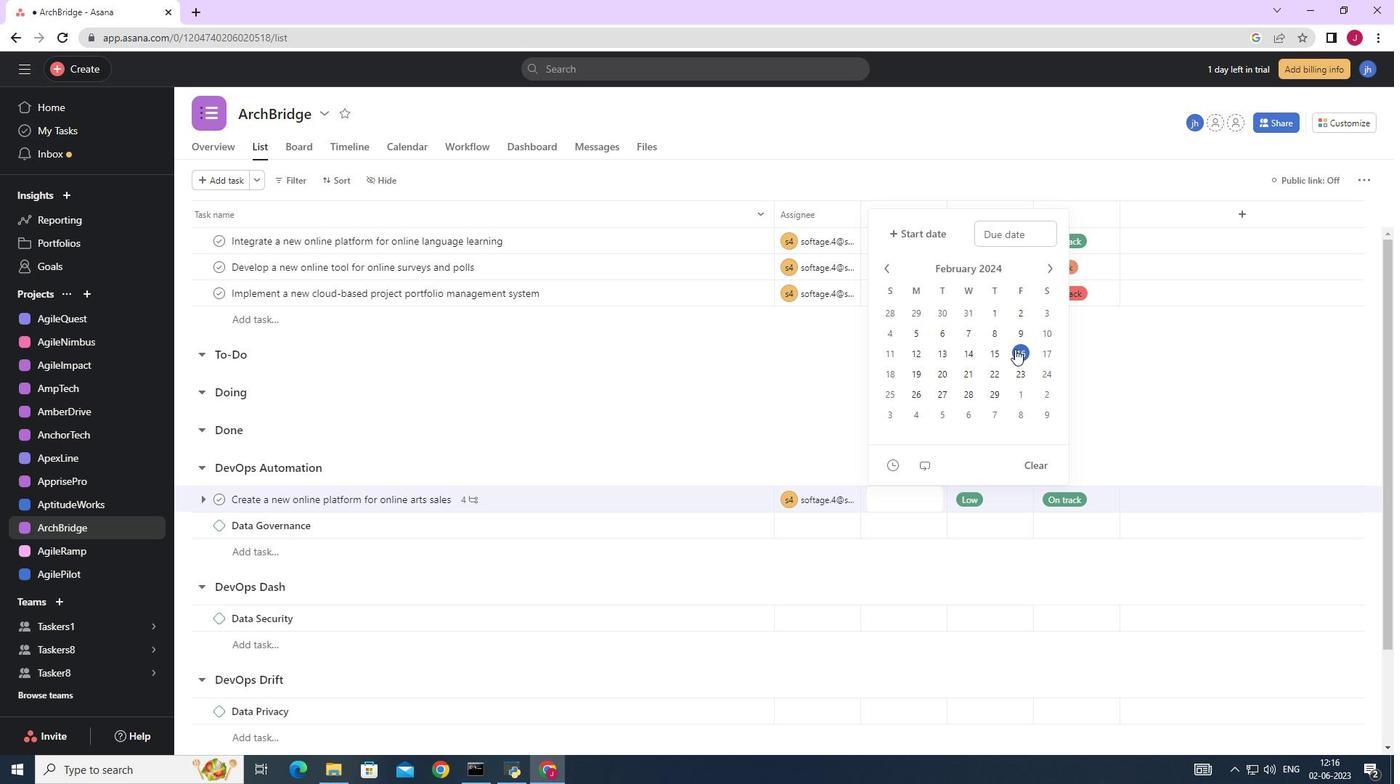 
Action: Mouse pressed left at (1022, 353)
Screenshot: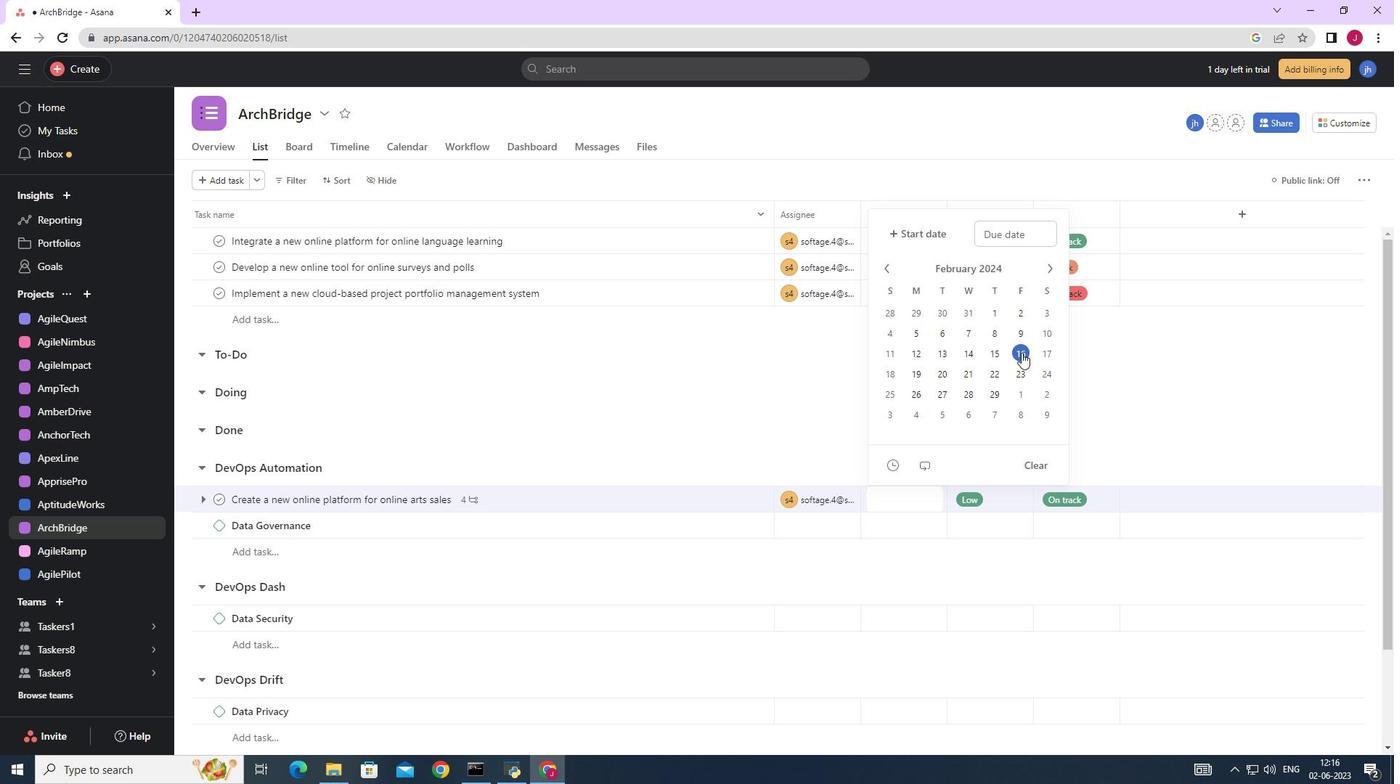 
Action: Mouse moved to (1269, 424)
Screenshot: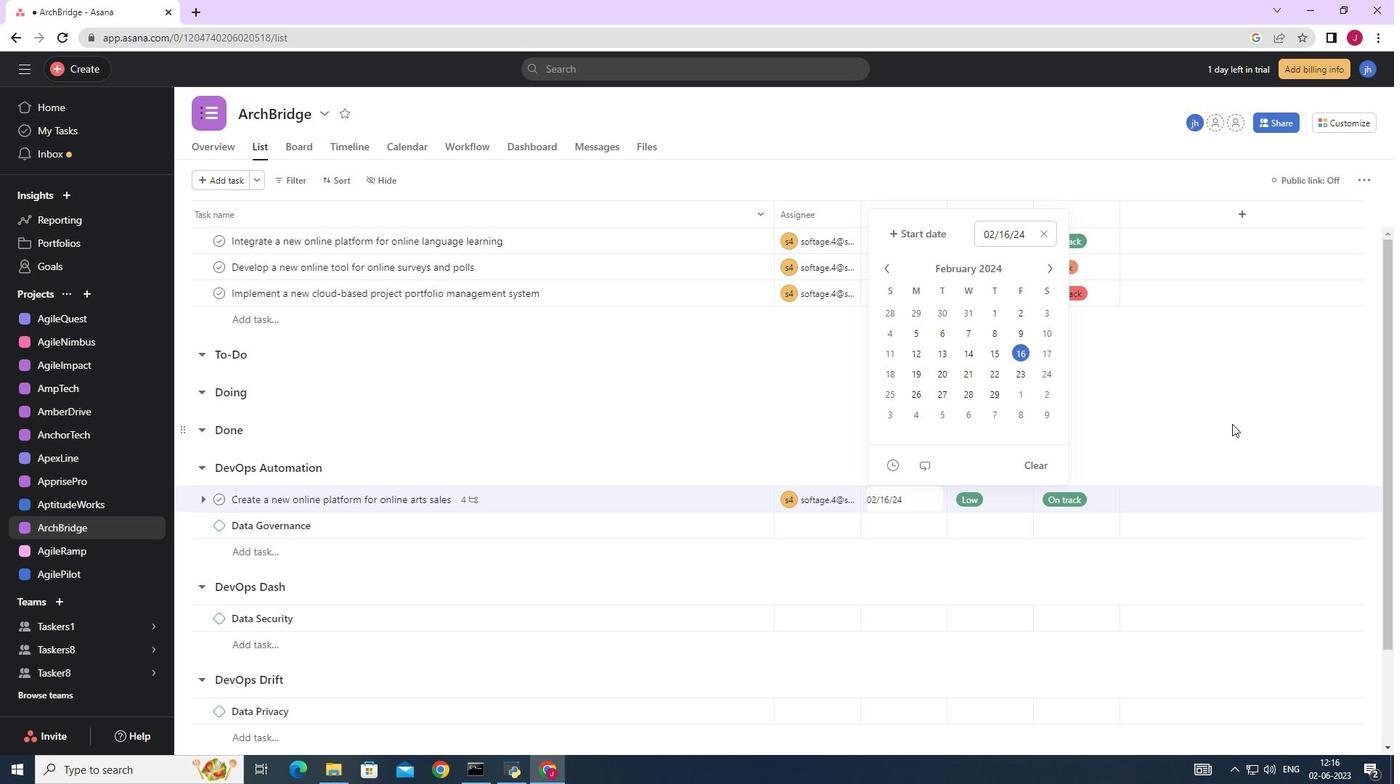 
Action: Mouse pressed left at (1269, 424)
Screenshot: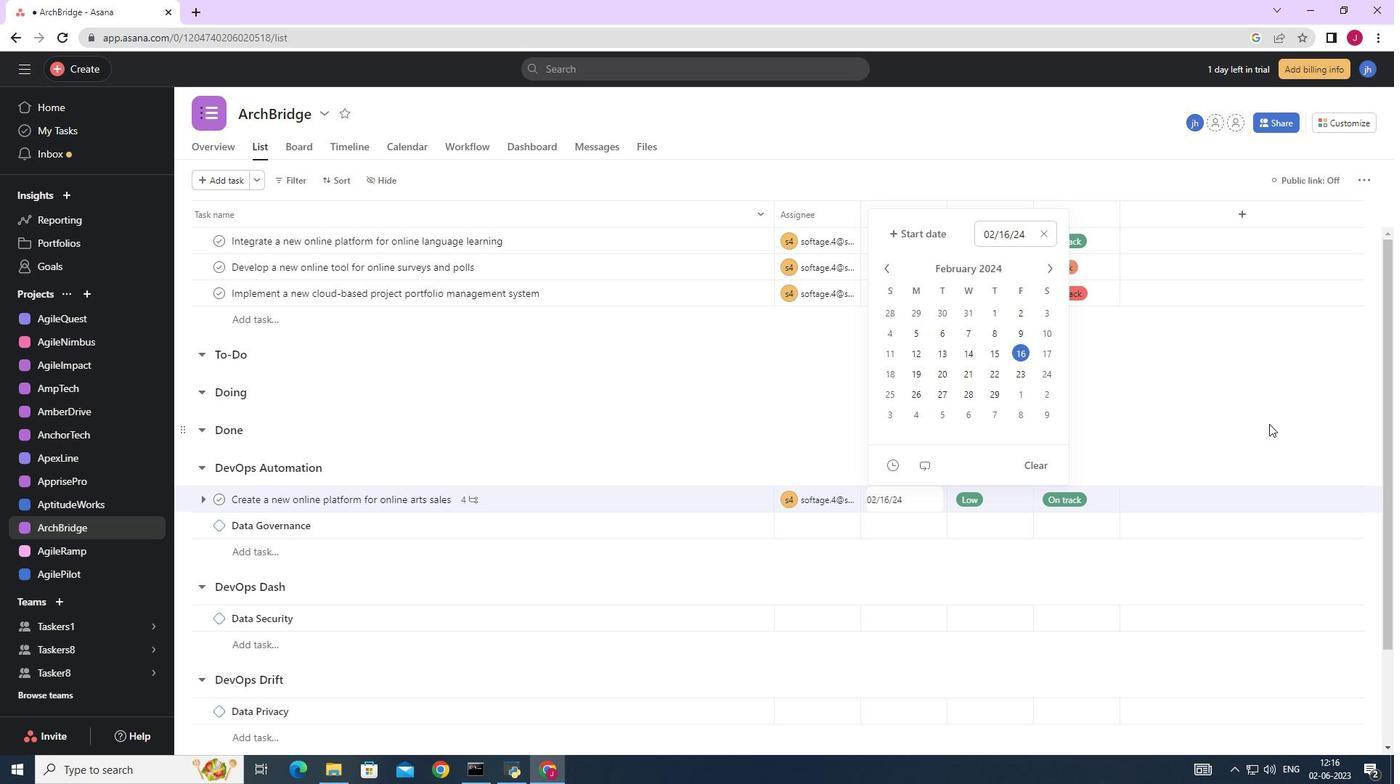 
Action: Mouse moved to (1269, 424)
Screenshot: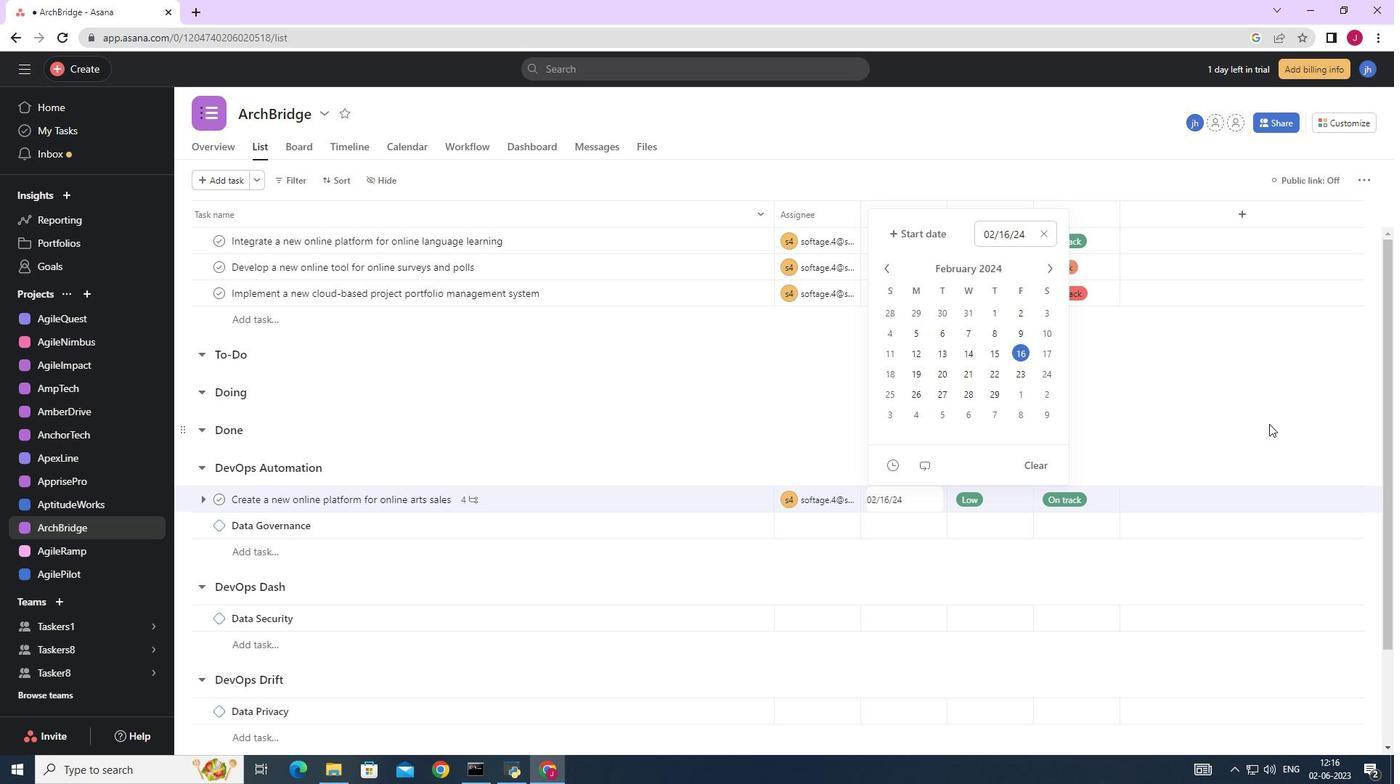 
